Task: Look for space in Narāyangarh, India from 5th July, 2023 to 11th July, 2023 for 2 adults in price range Rs.8000 to Rs.16000. Place can be entire place with 2 bedrooms having 2 beds and 1 bathroom. Property type can be house, flat, guest house. Amenities needed are: washing machine. Booking option can be shelf check-in. Required host language is English.
Action: Mouse moved to (414, 69)
Screenshot: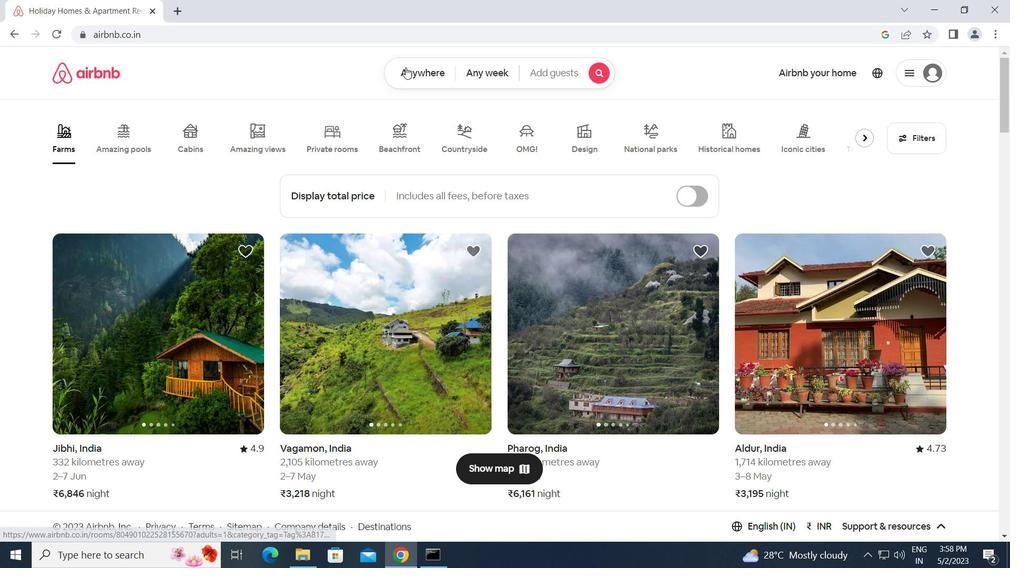 
Action: Mouse pressed left at (414, 69)
Screenshot: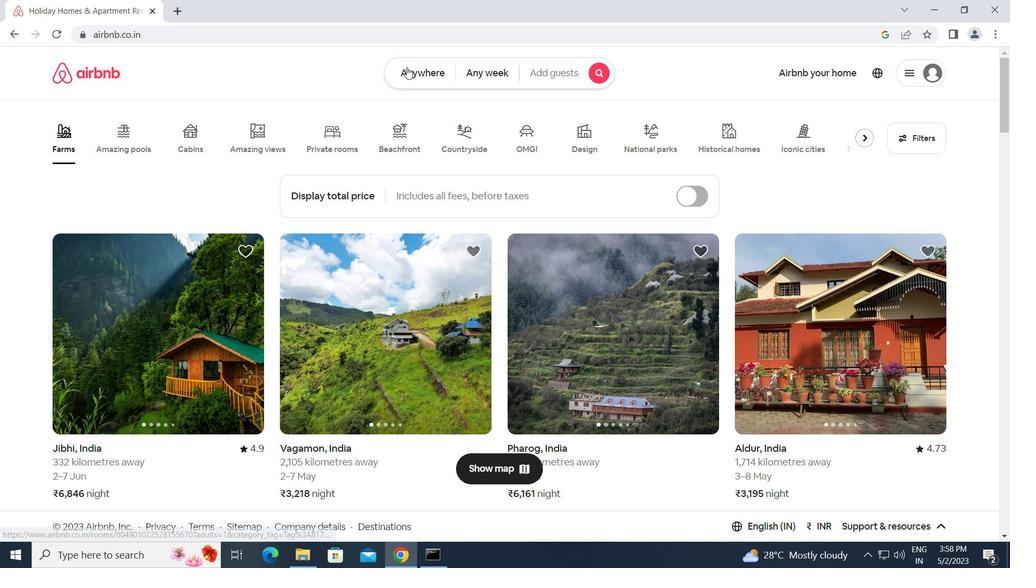 
Action: Mouse moved to (343, 113)
Screenshot: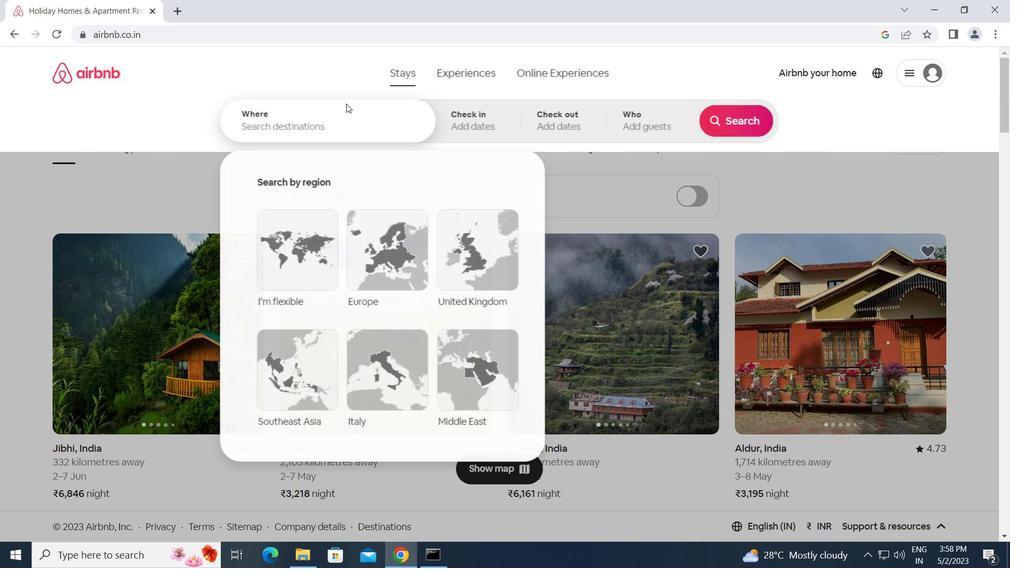 
Action: Mouse pressed left at (343, 113)
Screenshot: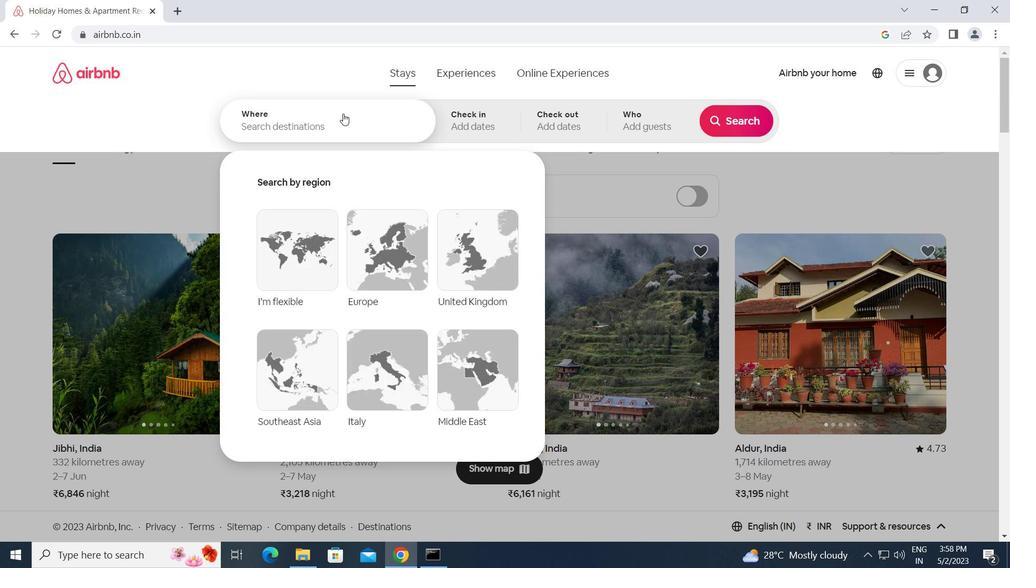 
Action: Key pressed n<Key.caps_lock>arayangarh,<Key.space><Key.caps_lock>i<Key.caps_lock>ndia<Key.enter>
Screenshot: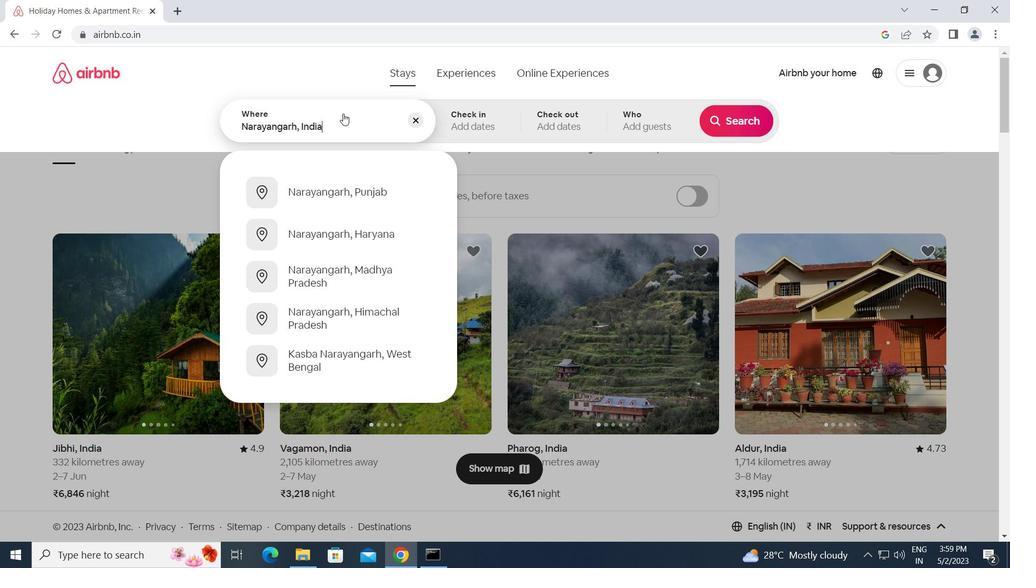 
Action: Mouse moved to (733, 219)
Screenshot: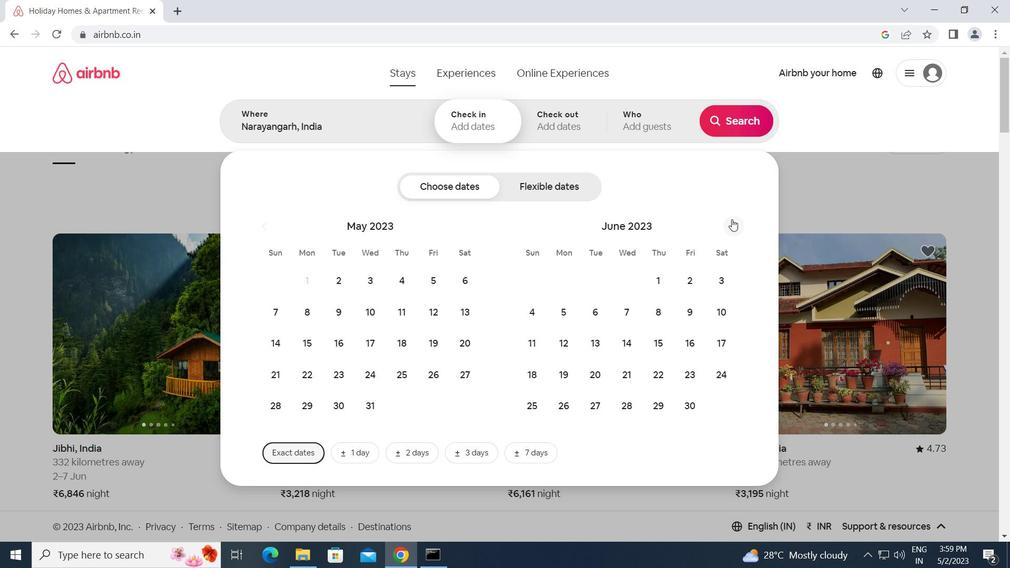 
Action: Mouse pressed left at (733, 219)
Screenshot: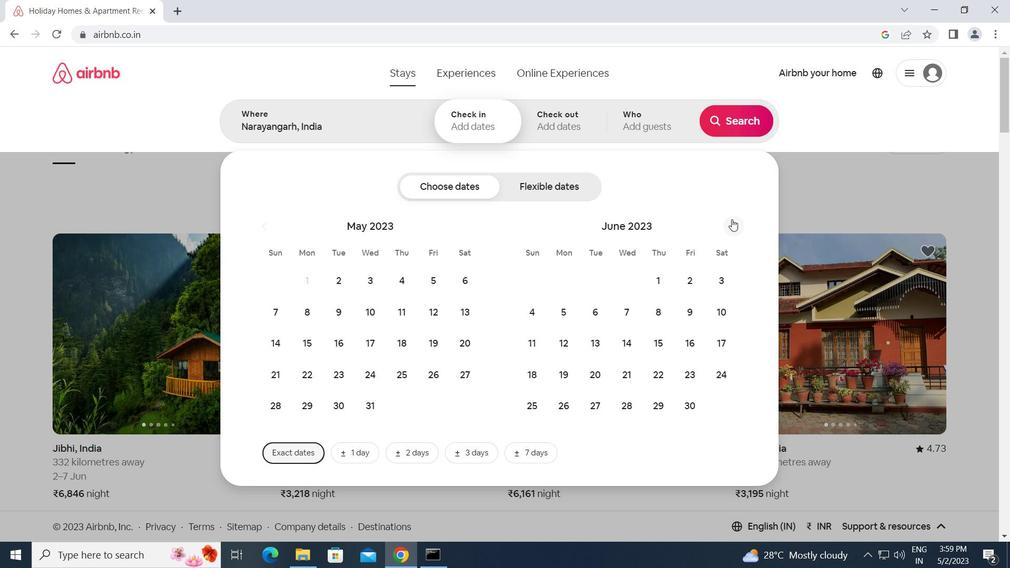 
Action: Mouse moved to (618, 309)
Screenshot: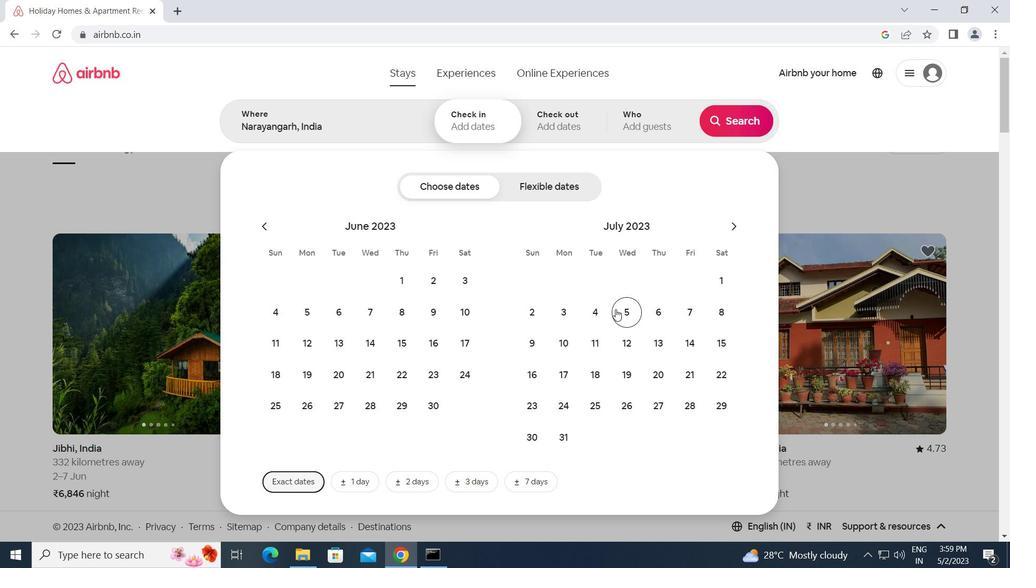 
Action: Mouse pressed left at (618, 309)
Screenshot: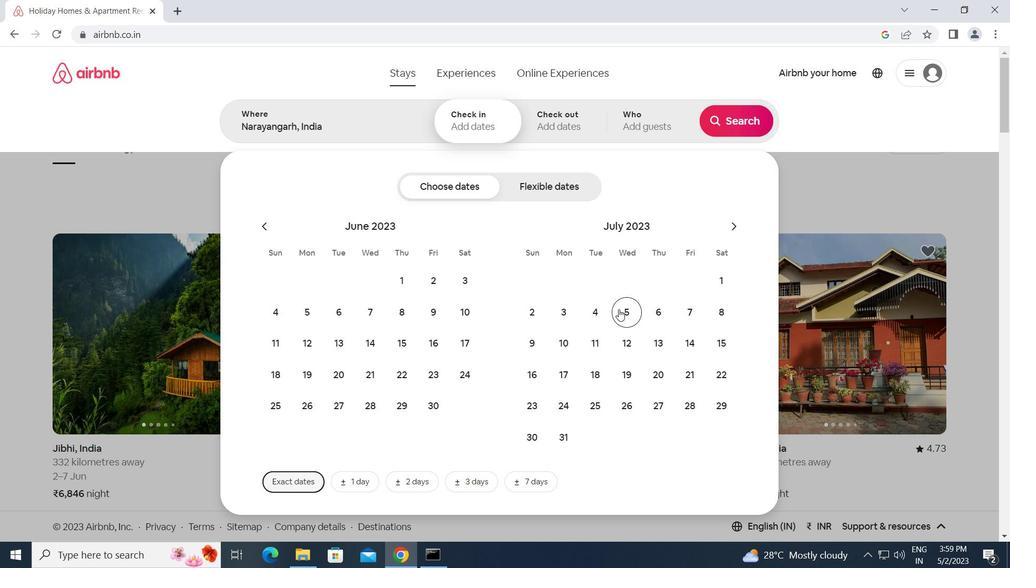 
Action: Mouse moved to (597, 348)
Screenshot: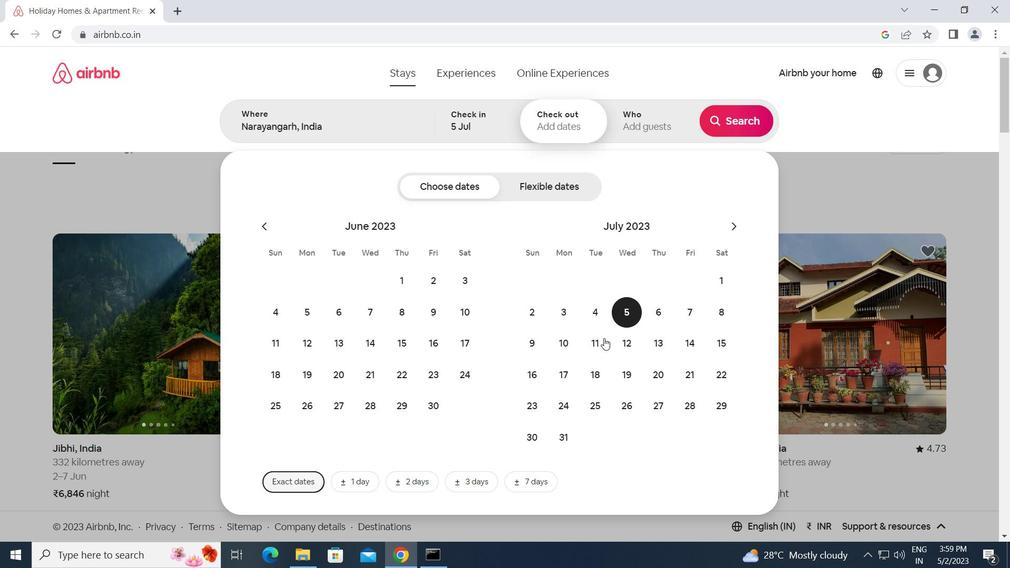 
Action: Mouse pressed left at (597, 348)
Screenshot: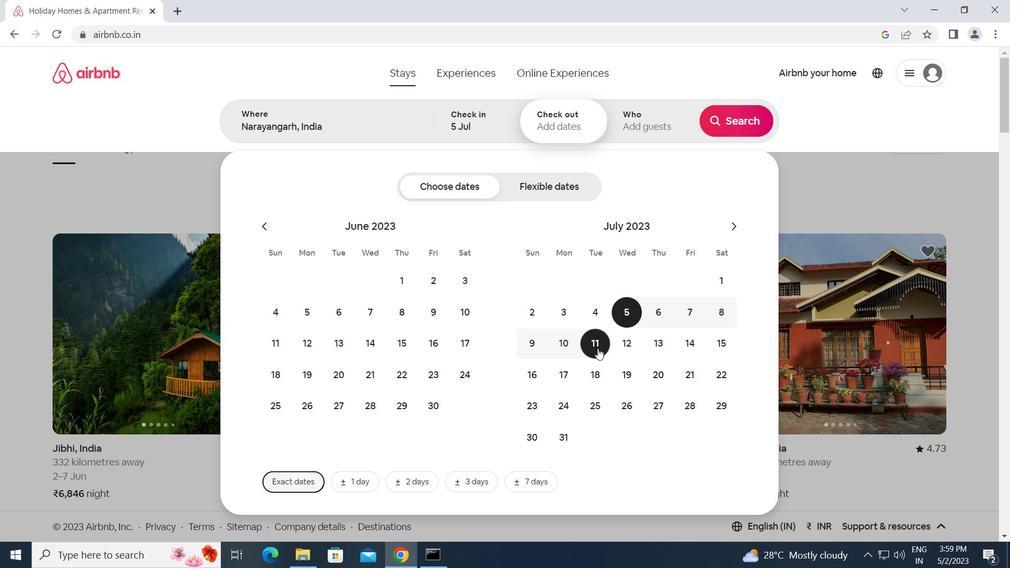 
Action: Mouse moved to (650, 126)
Screenshot: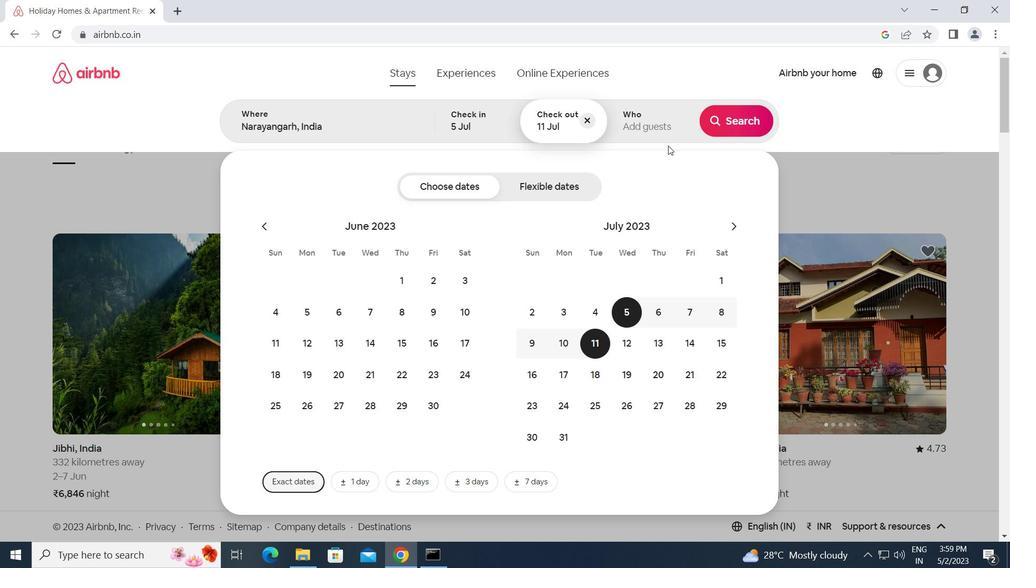 
Action: Mouse pressed left at (650, 126)
Screenshot: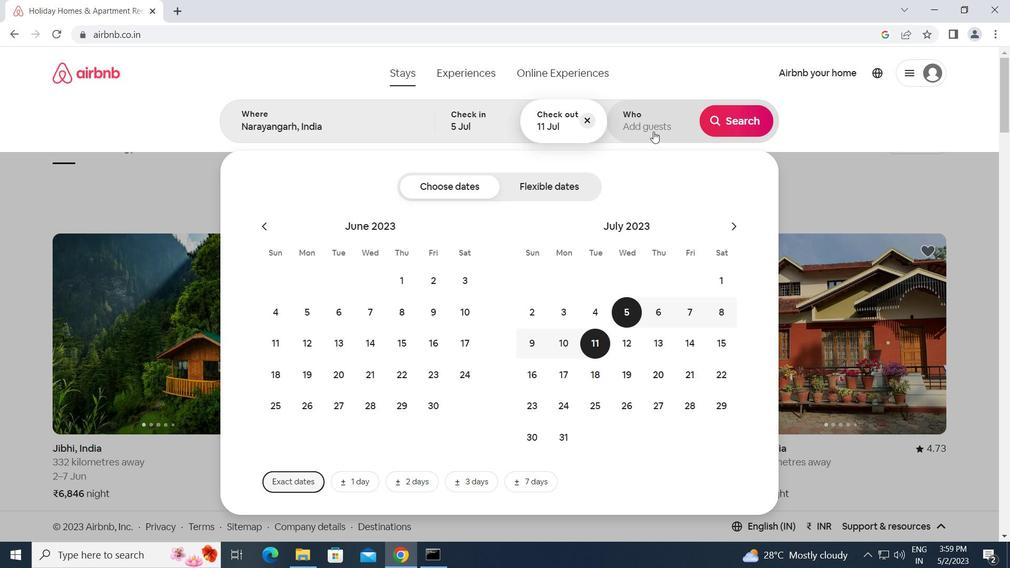 
Action: Mouse moved to (743, 193)
Screenshot: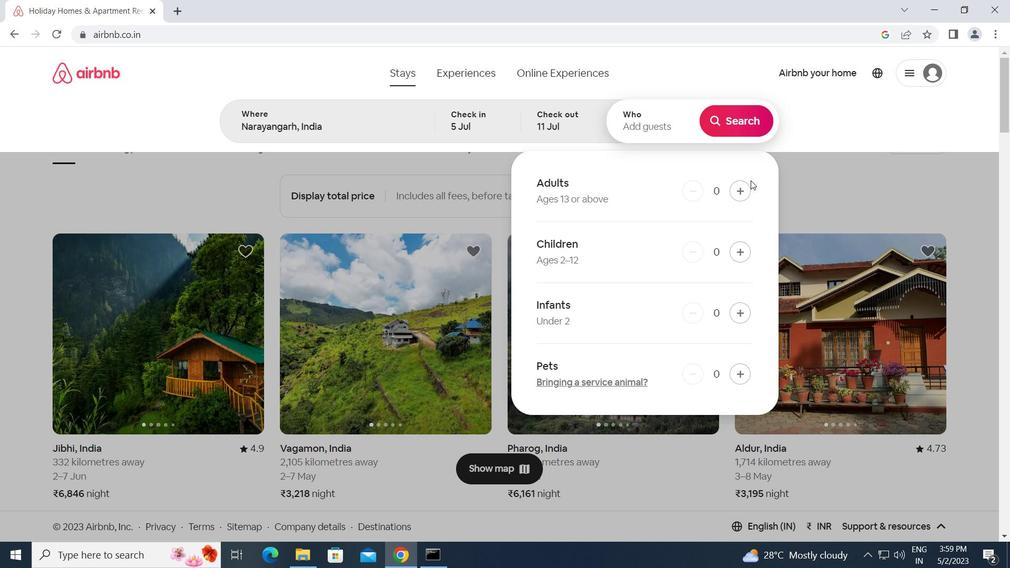 
Action: Mouse pressed left at (743, 193)
Screenshot: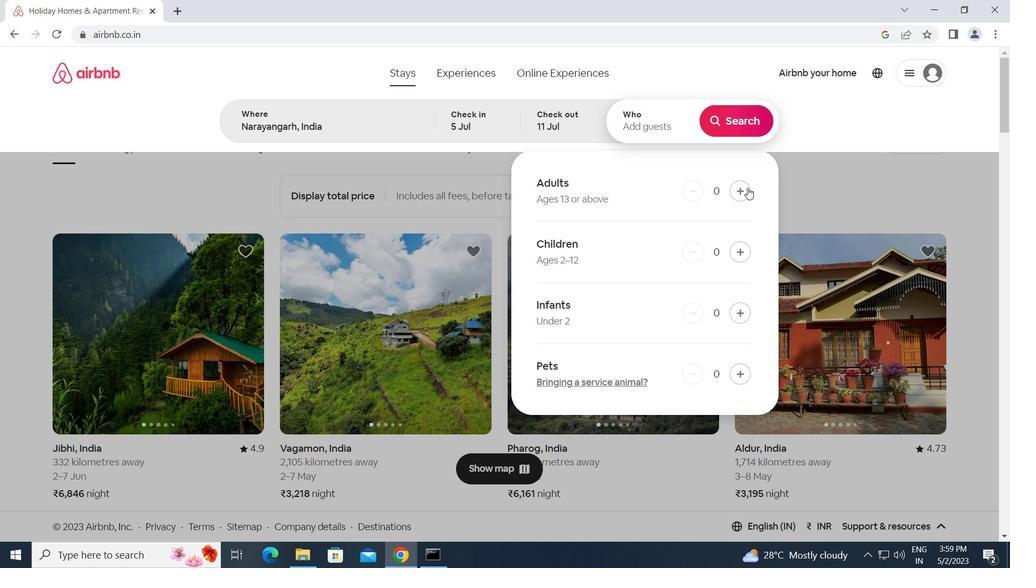 
Action: Mouse pressed left at (743, 193)
Screenshot: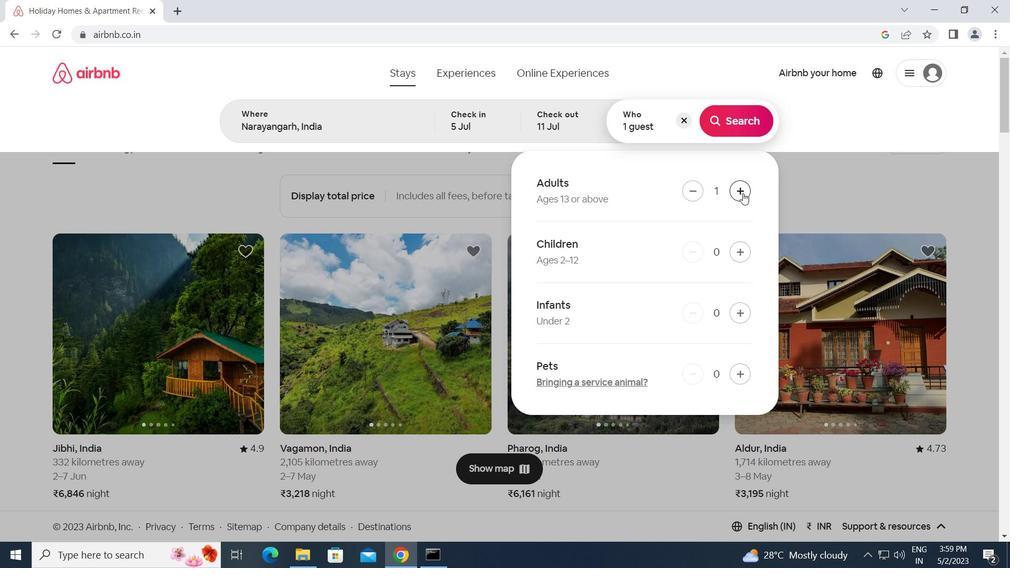 
Action: Mouse moved to (739, 103)
Screenshot: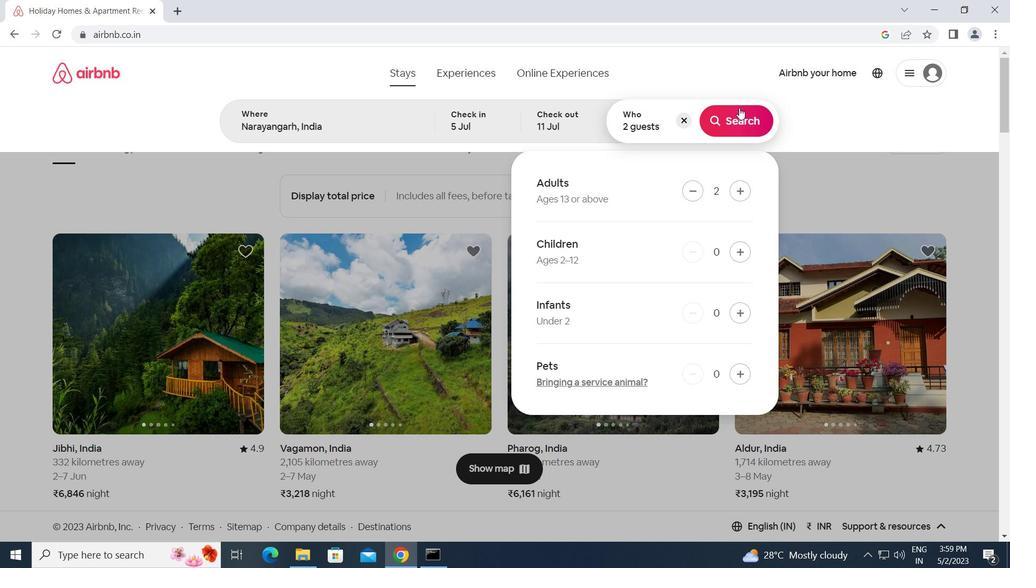 
Action: Mouse pressed left at (739, 103)
Screenshot: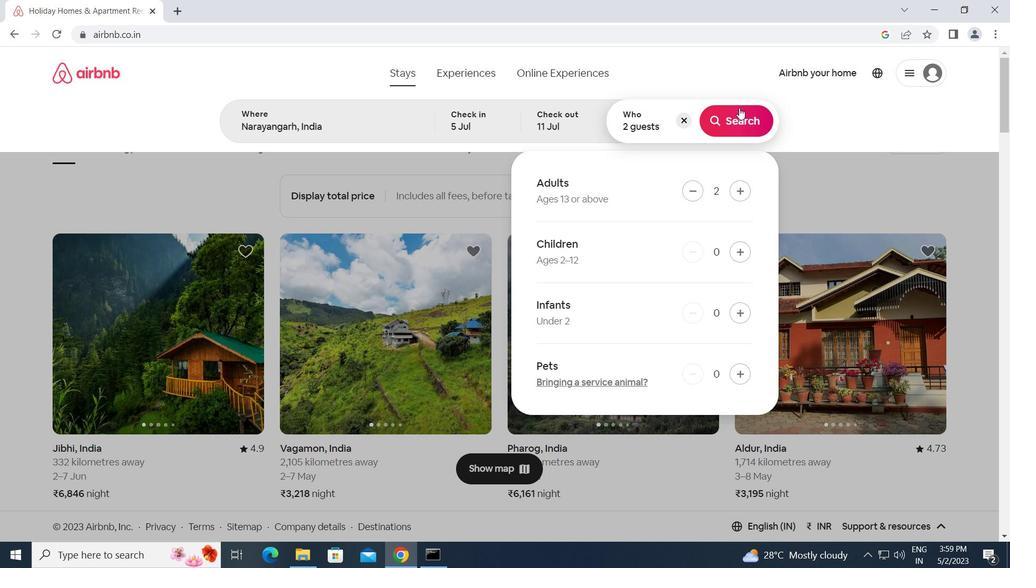 
Action: Mouse moved to (754, 124)
Screenshot: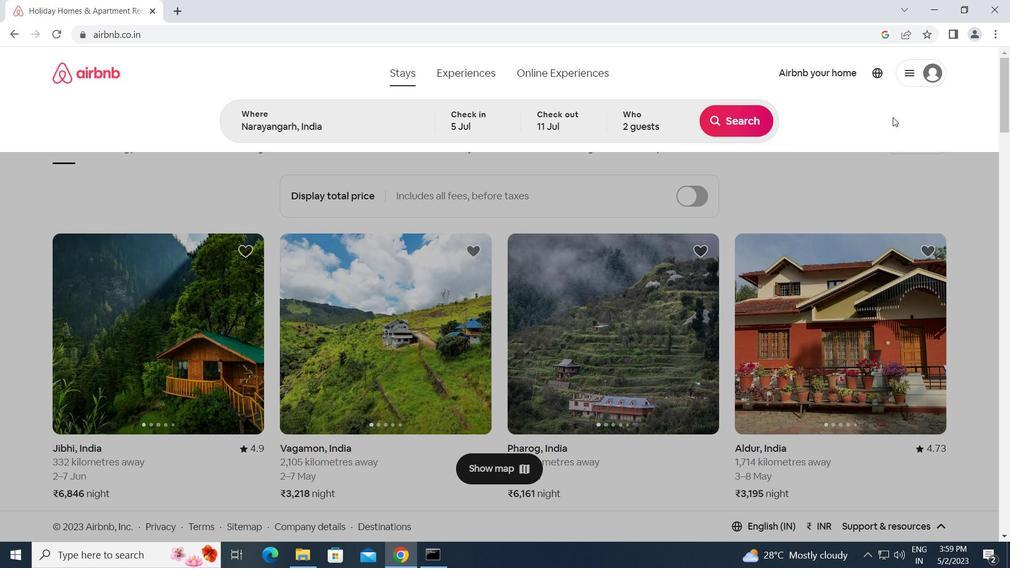 
Action: Mouse pressed left at (754, 124)
Screenshot: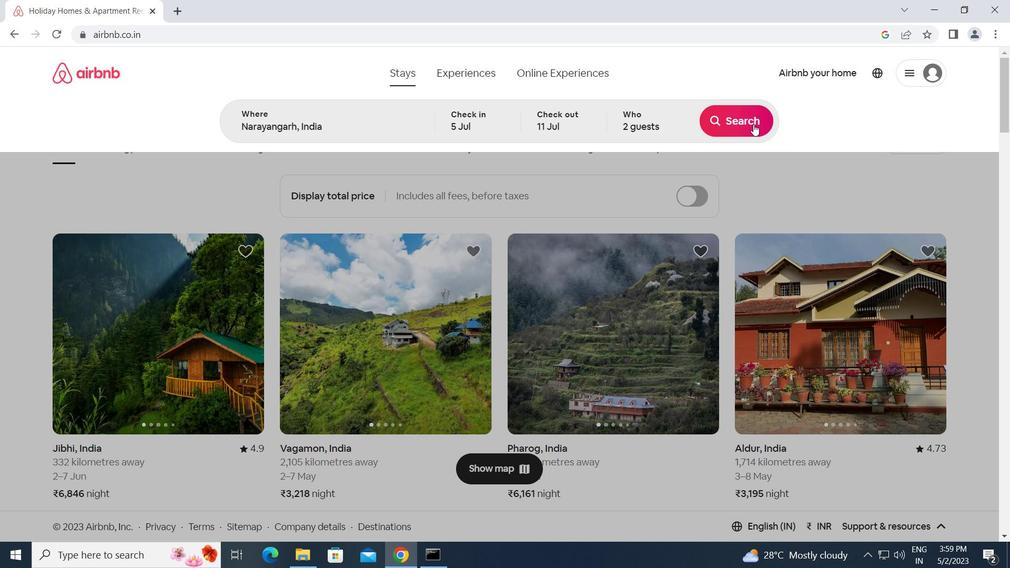 
Action: Mouse moved to (946, 126)
Screenshot: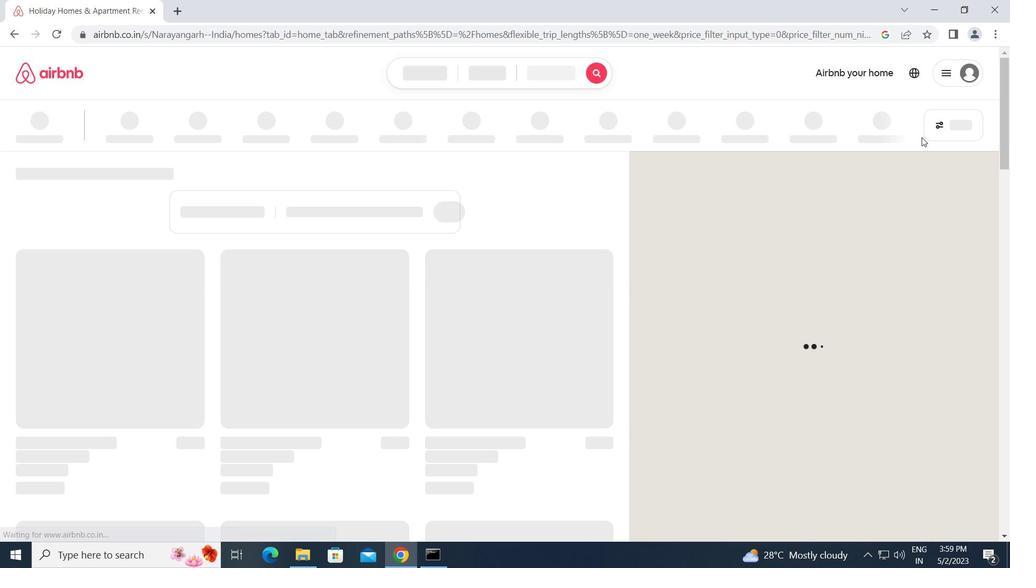 
Action: Mouse pressed left at (946, 126)
Screenshot: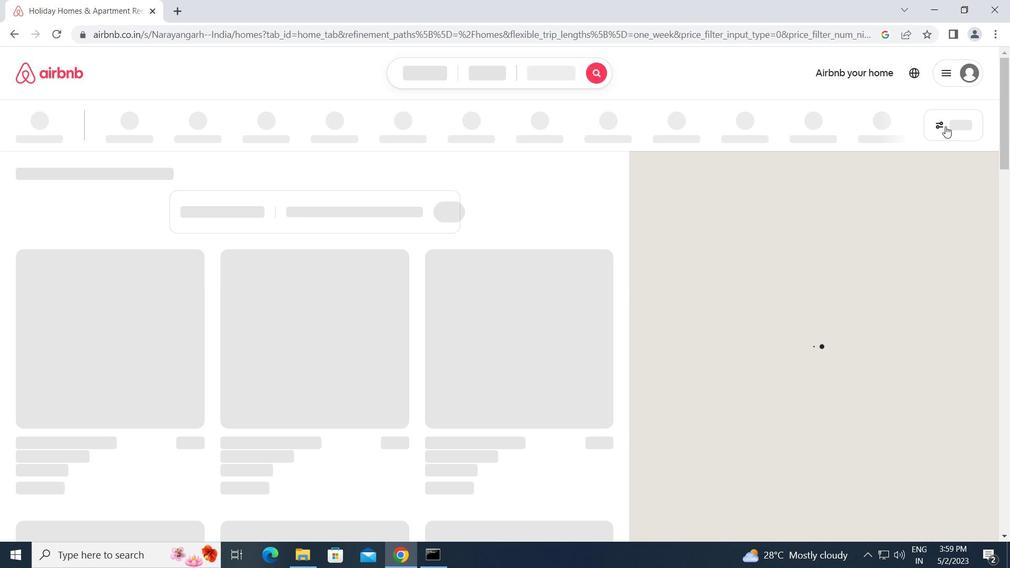 
Action: Mouse moved to (951, 108)
Screenshot: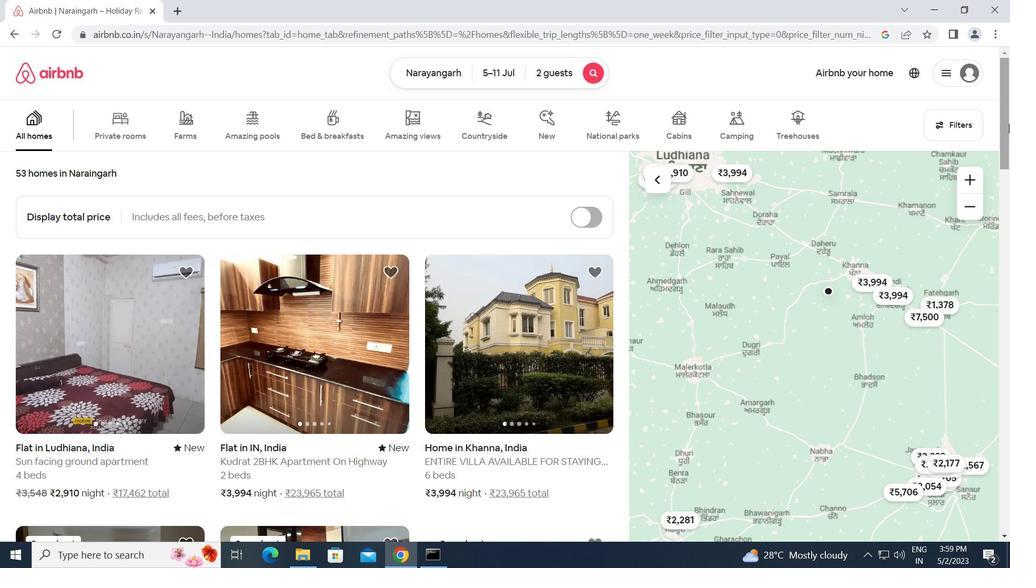 
Action: Mouse pressed left at (951, 108)
Screenshot: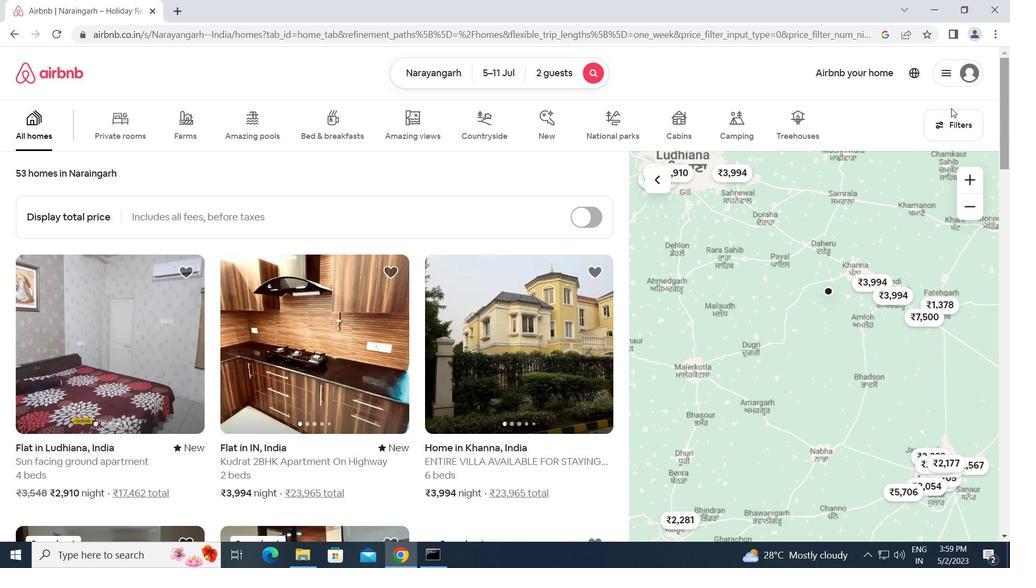 
Action: Mouse moved to (951, 118)
Screenshot: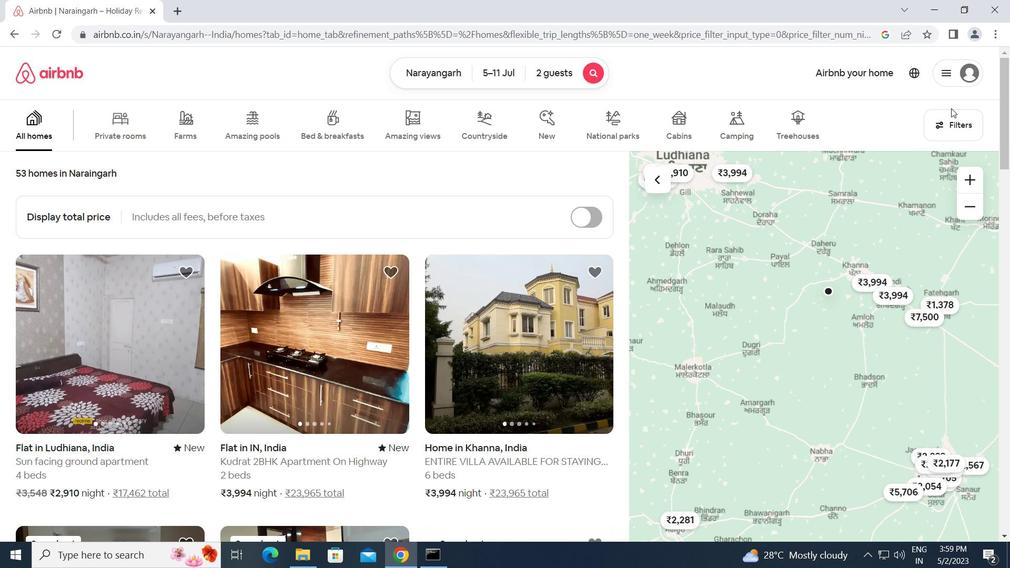 
Action: Mouse pressed left at (951, 118)
Screenshot: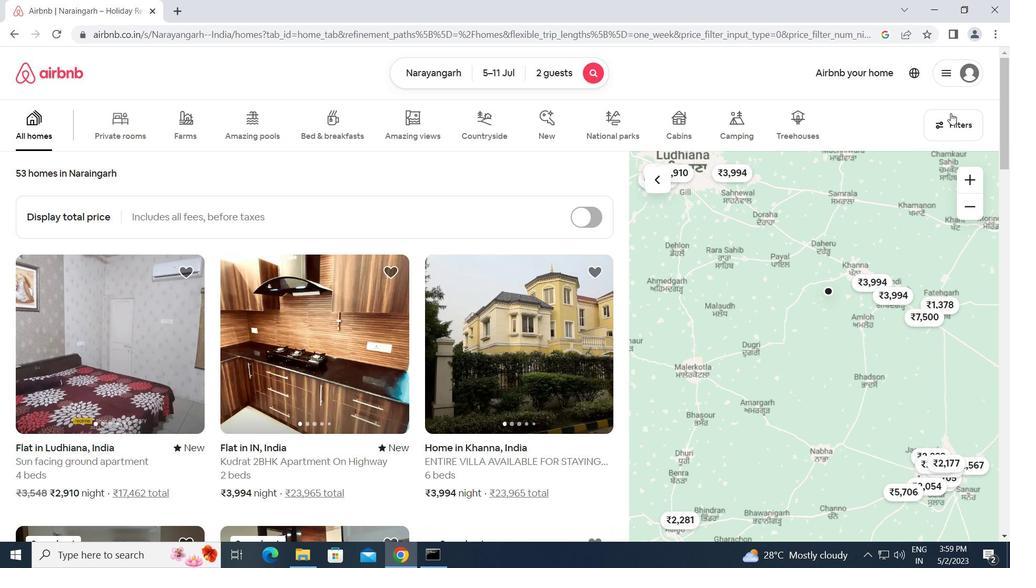 
Action: Mouse moved to (343, 286)
Screenshot: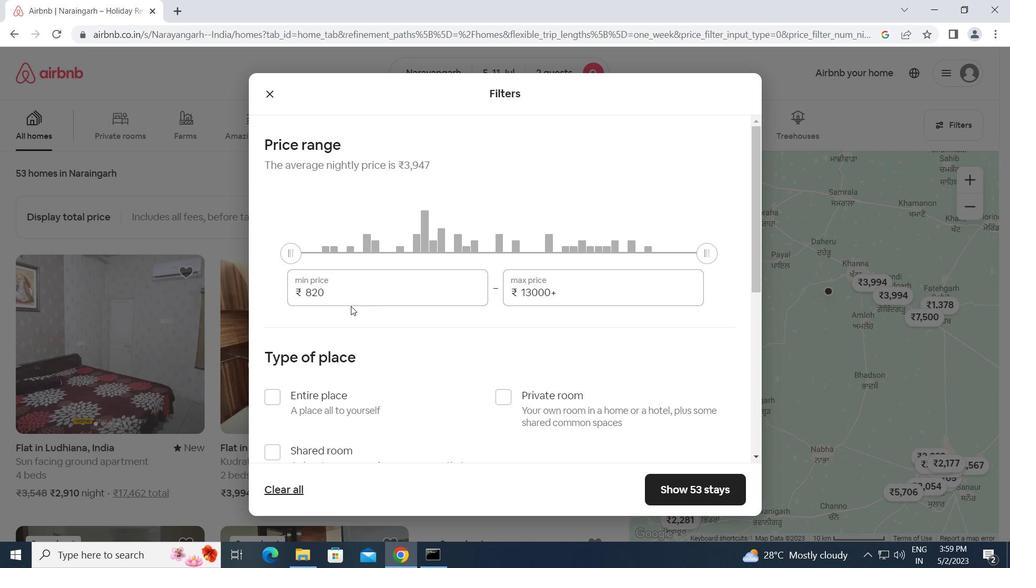 
Action: Mouse pressed left at (343, 286)
Screenshot: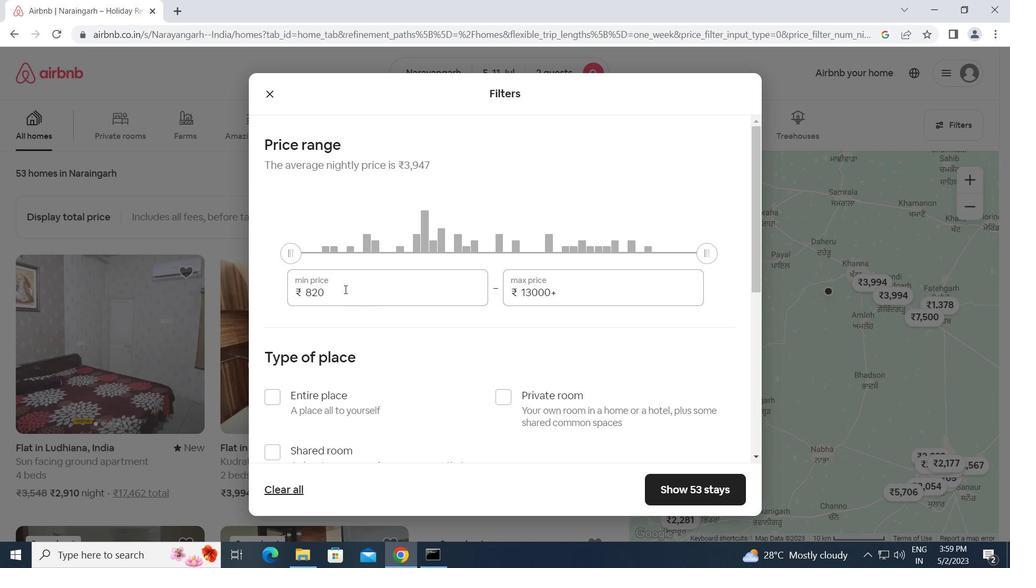 
Action: Mouse moved to (276, 292)
Screenshot: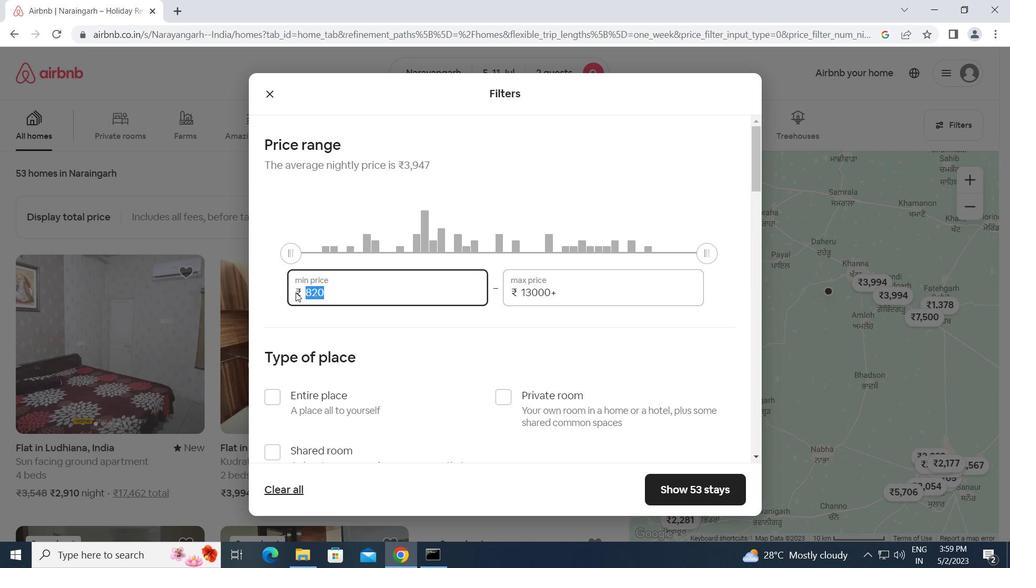 
Action: Key pressed 8000<Key.tab>16000
Screenshot: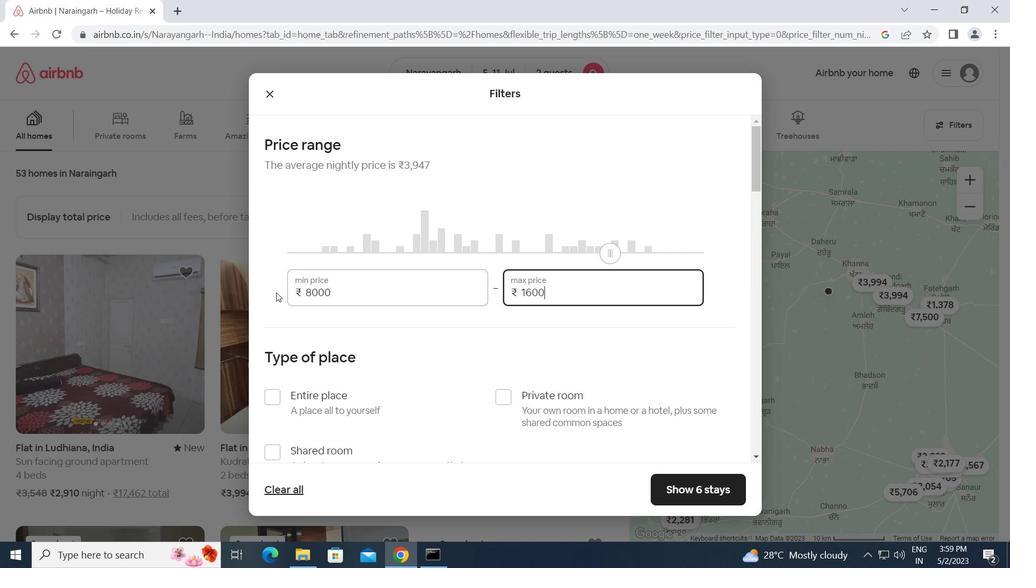 
Action: Mouse moved to (387, 333)
Screenshot: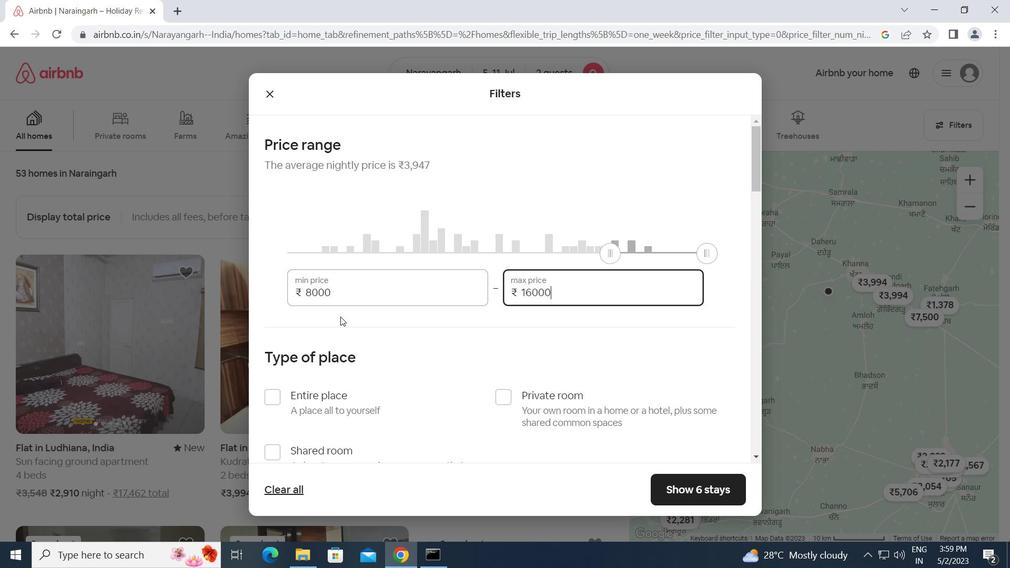 
Action: Mouse scrolled (387, 332) with delta (0, 0)
Screenshot: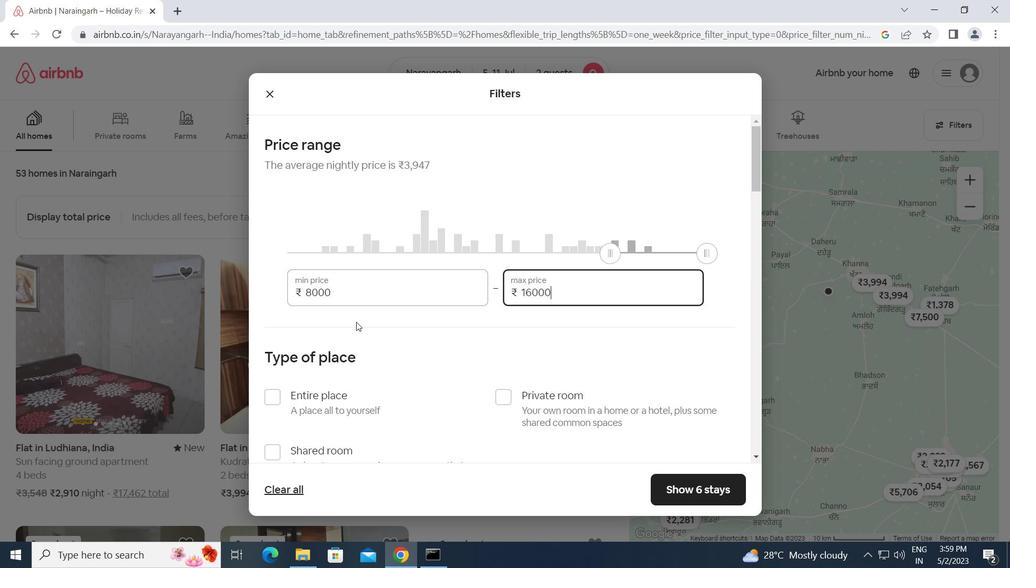 
Action: Mouse moved to (277, 326)
Screenshot: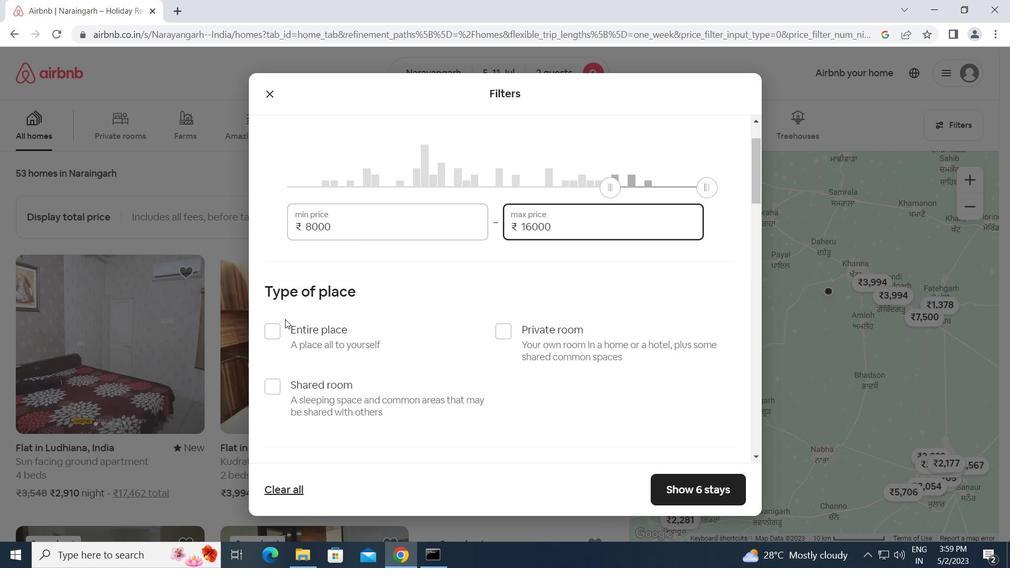 
Action: Mouse pressed left at (277, 326)
Screenshot: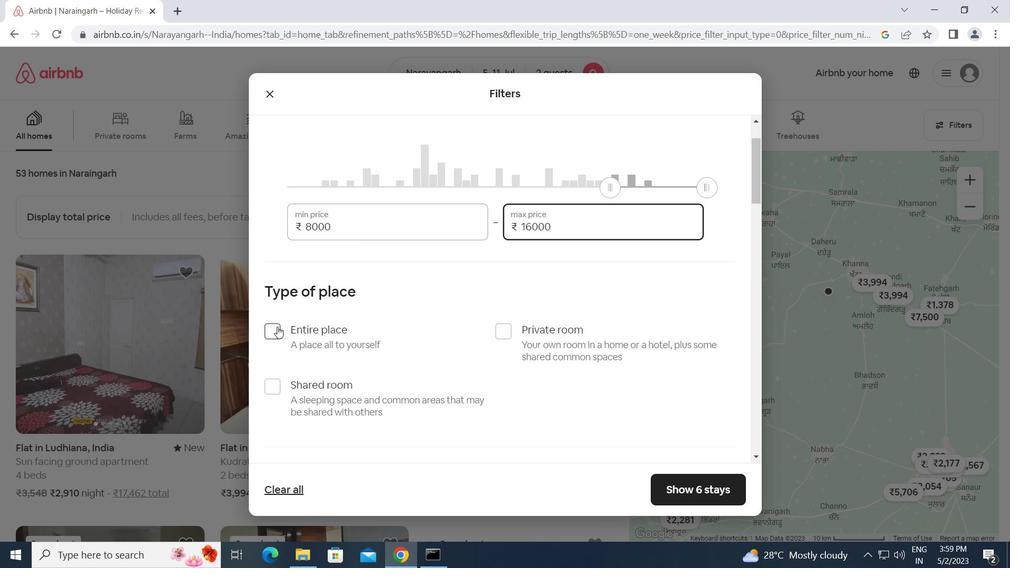 
Action: Mouse moved to (411, 344)
Screenshot: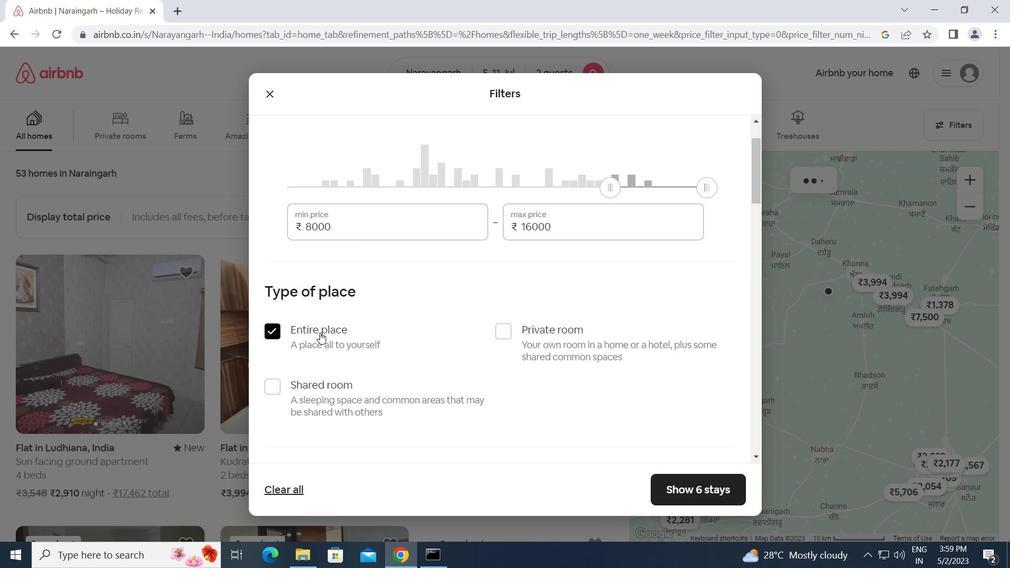 
Action: Mouse scrolled (411, 344) with delta (0, 0)
Screenshot: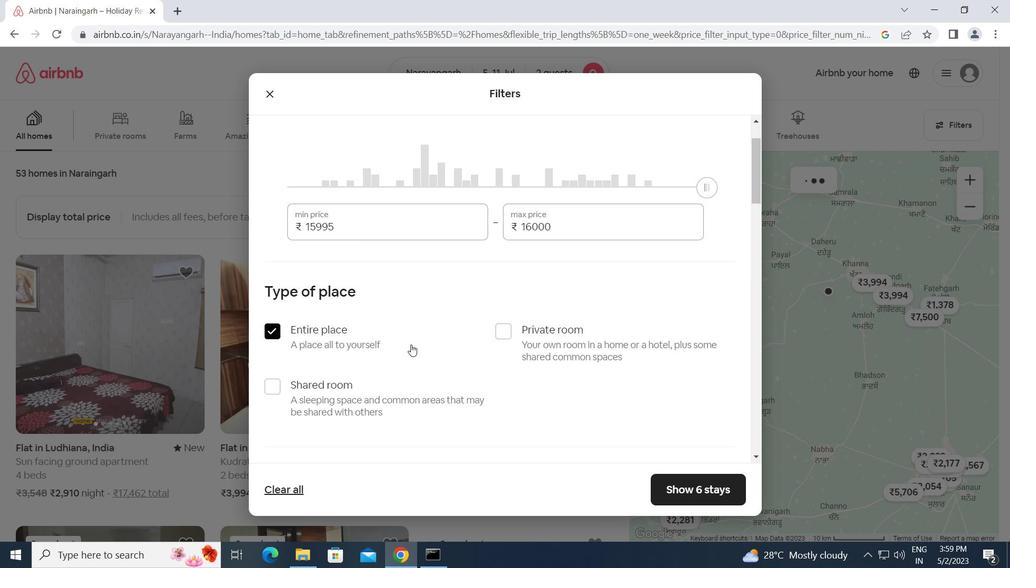 
Action: Mouse scrolled (411, 344) with delta (0, 0)
Screenshot: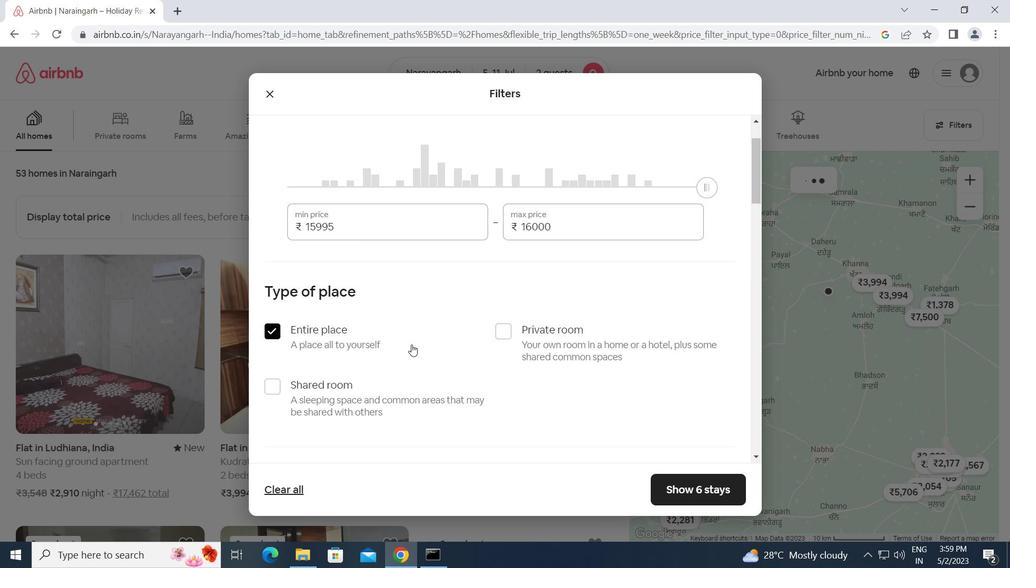 
Action: Mouse scrolled (411, 344) with delta (0, 0)
Screenshot: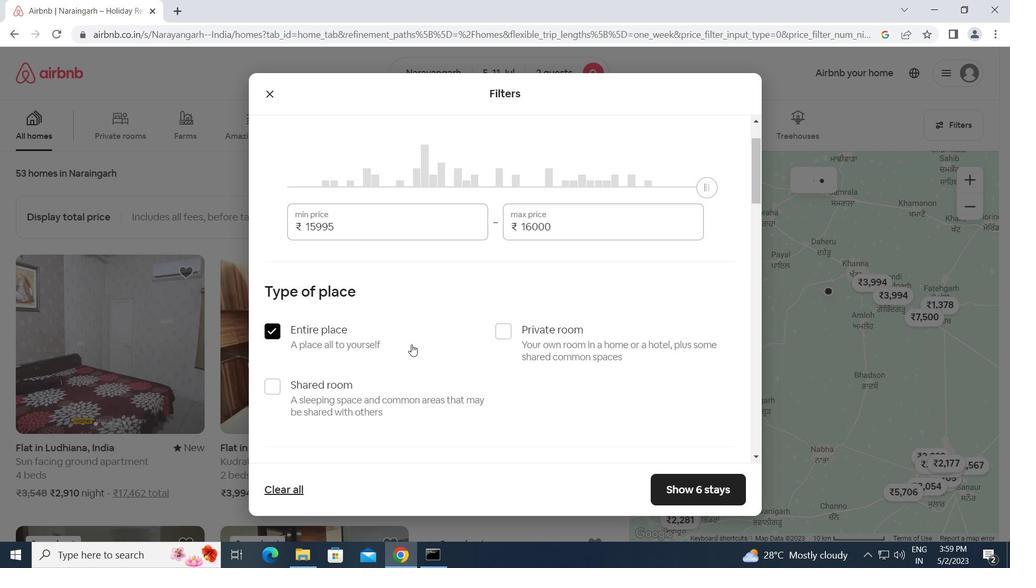 
Action: Mouse scrolled (411, 344) with delta (0, 0)
Screenshot: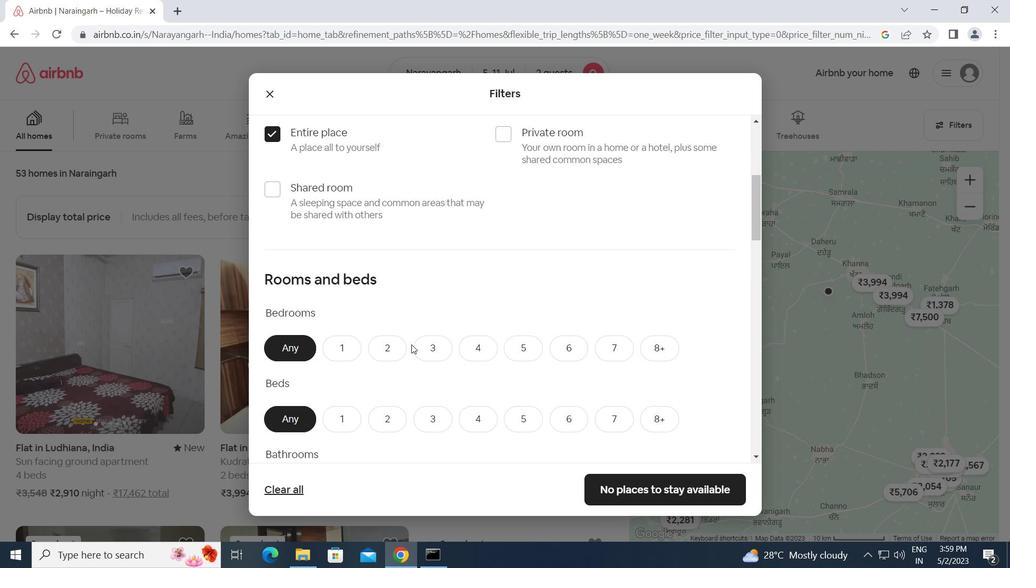 
Action: Mouse scrolled (411, 344) with delta (0, 0)
Screenshot: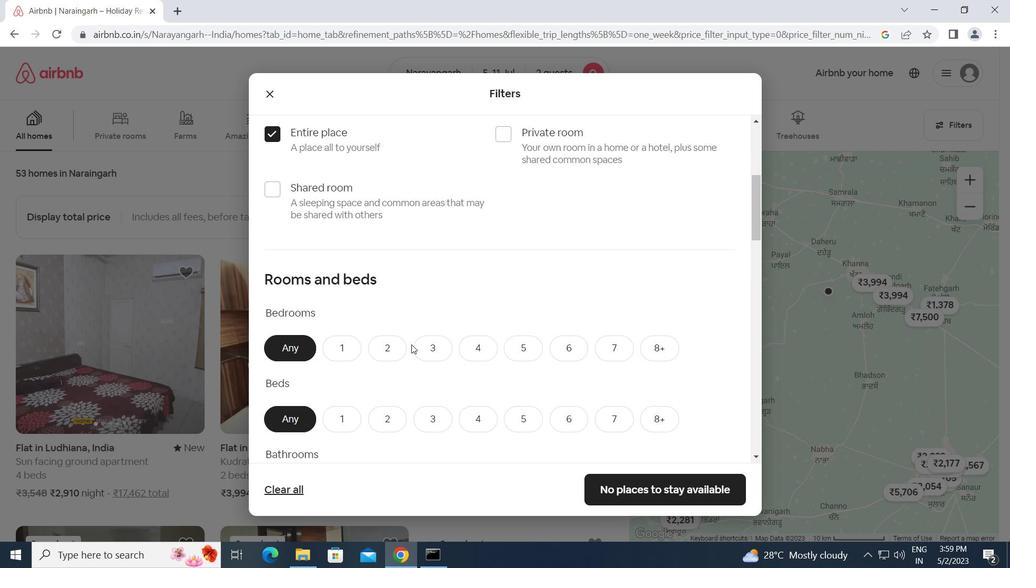 
Action: Mouse moved to (388, 223)
Screenshot: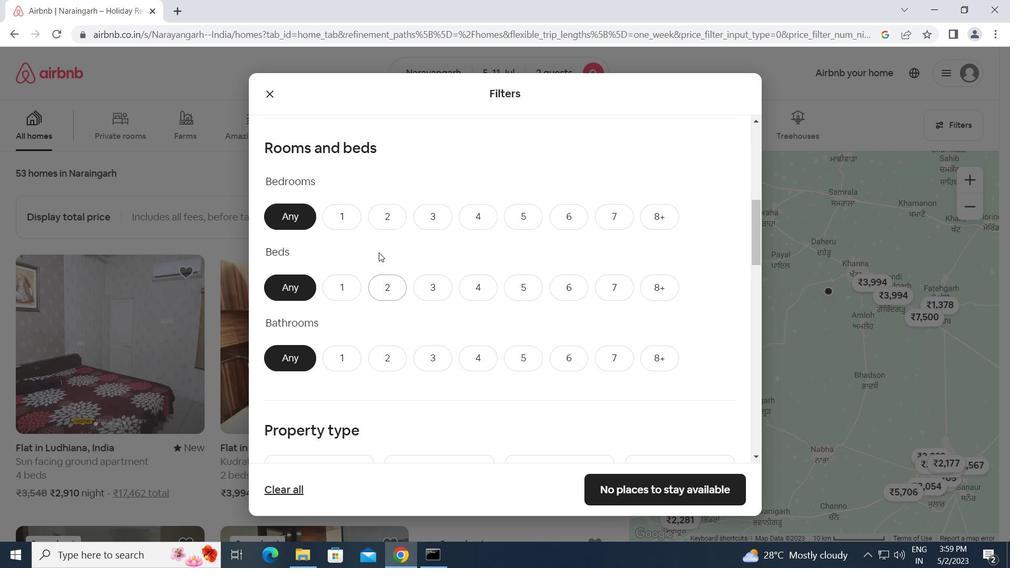 
Action: Mouse pressed left at (388, 223)
Screenshot: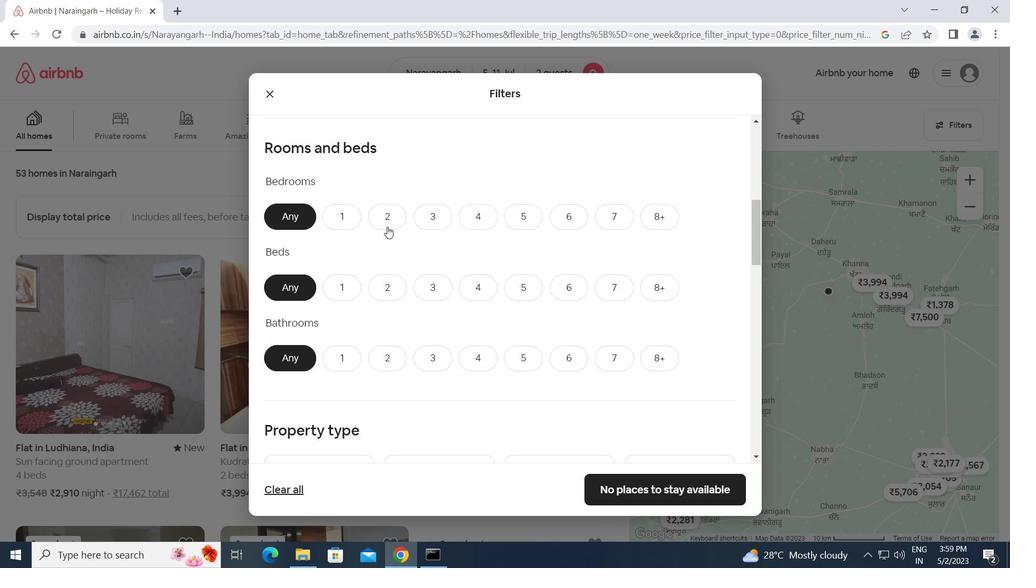 
Action: Mouse moved to (396, 283)
Screenshot: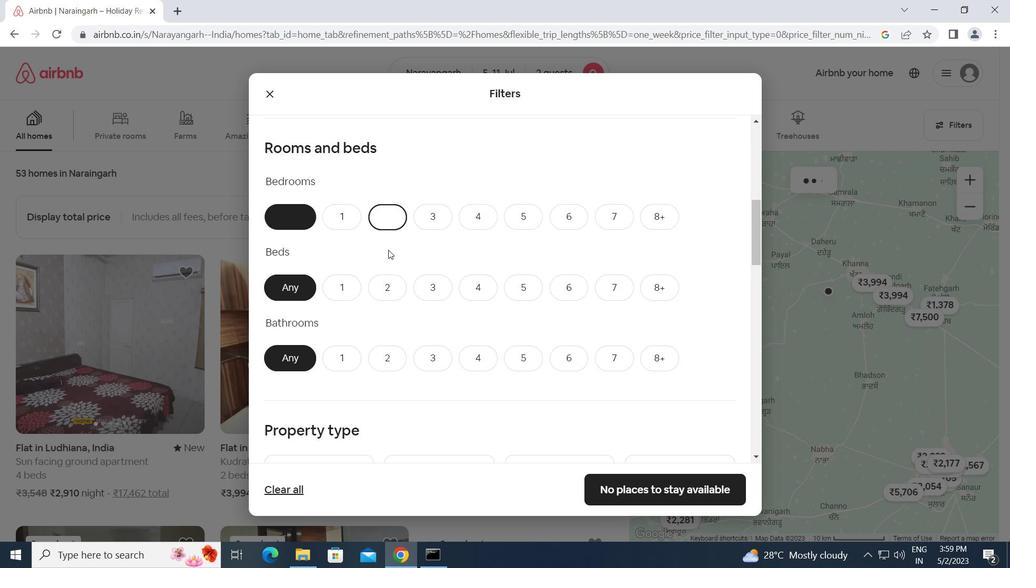 
Action: Mouse pressed left at (396, 283)
Screenshot: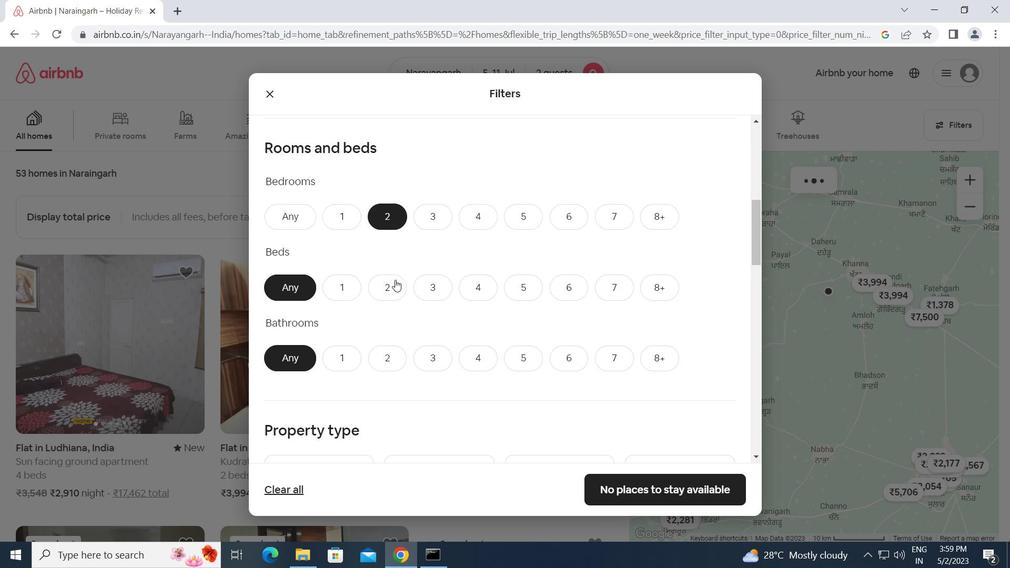 
Action: Mouse moved to (347, 352)
Screenshot: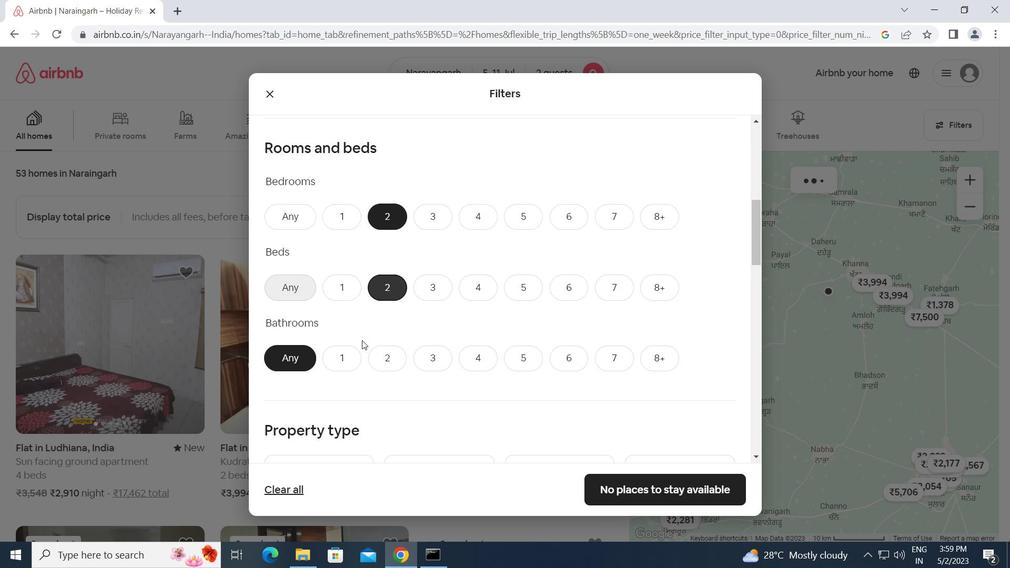 
Action: Mouse pressed left at (347, 352)
Screenshot: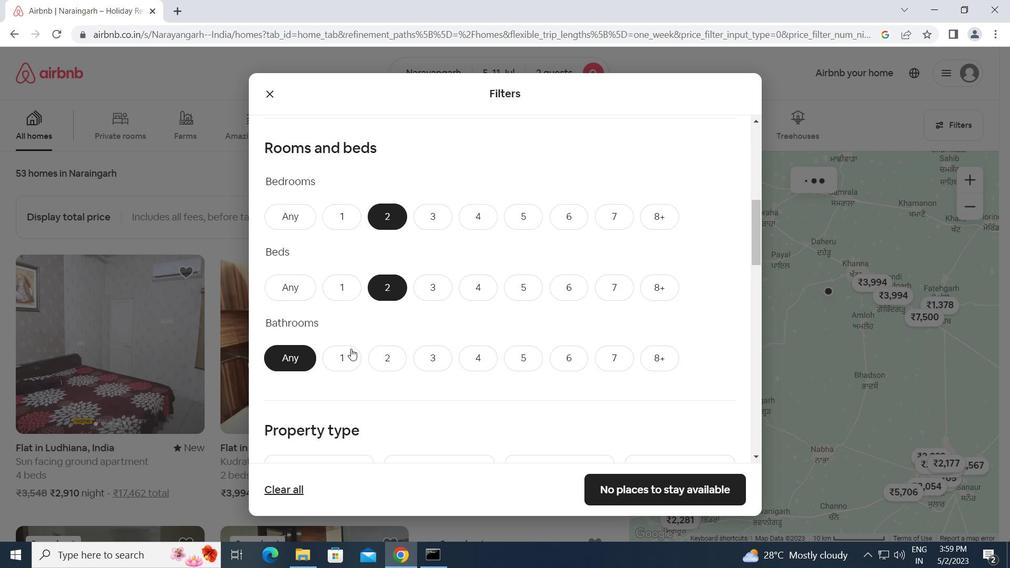 
Action: Mouse moved to (388, 348)
Screenshot: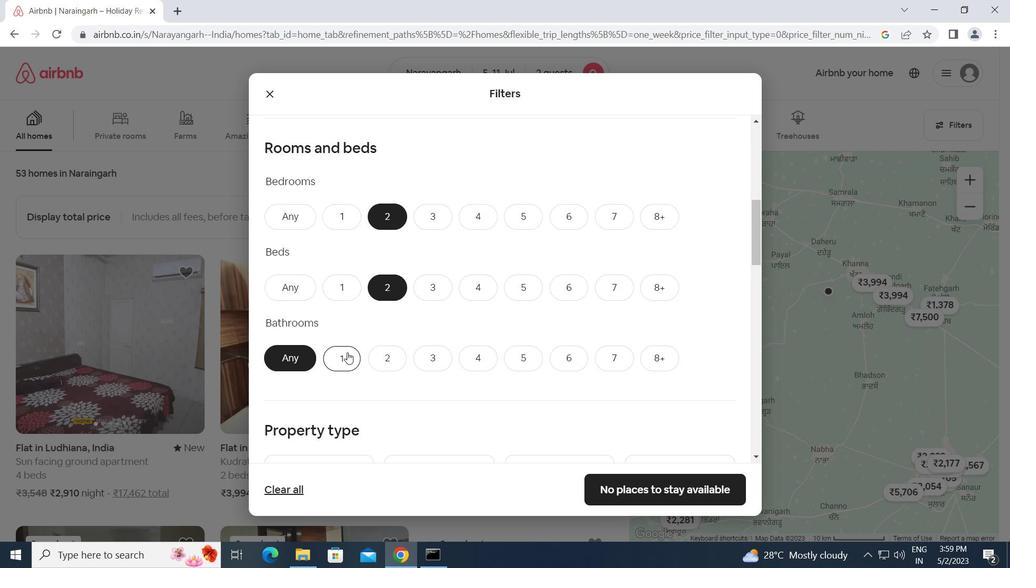 
Action: Mouse scrolled (388, 347) with delta (0, 0)
Screenshot: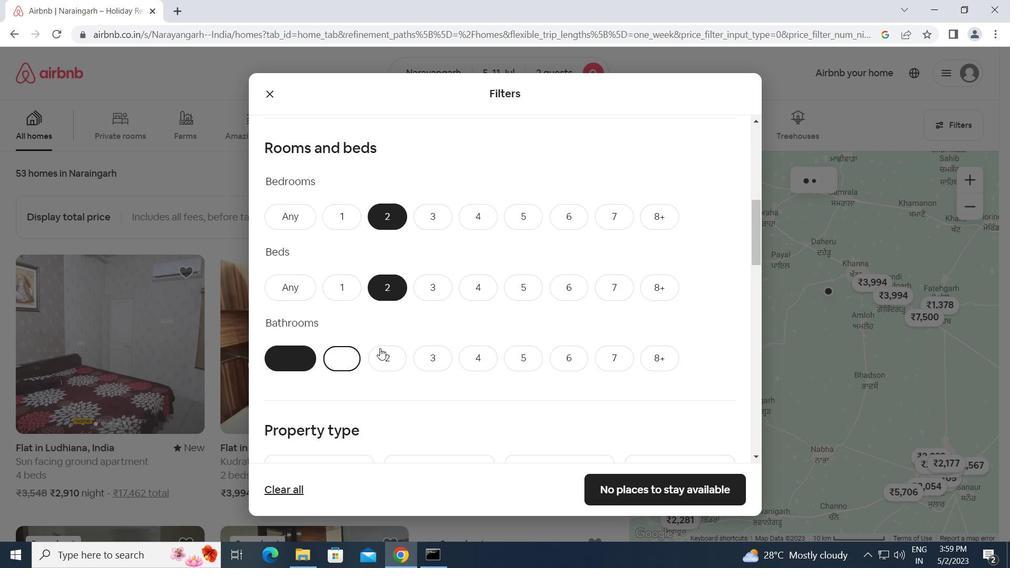 
Action: Mouse scrolled (388, 347) with delta (0, 0)
Screenshot: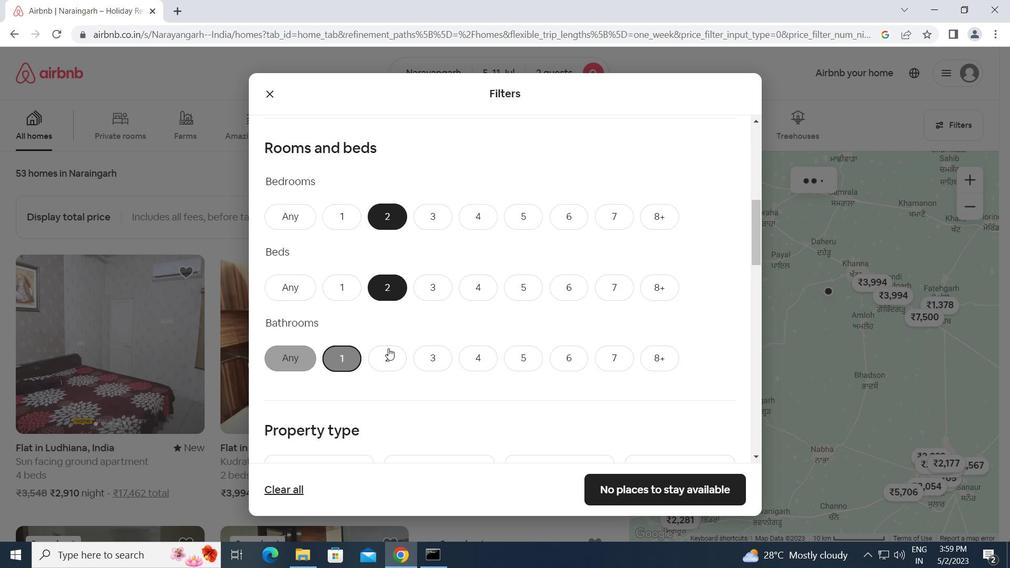 
Action: Mouse scrolled (388, 347) with delta (0, 0)
Screenshot: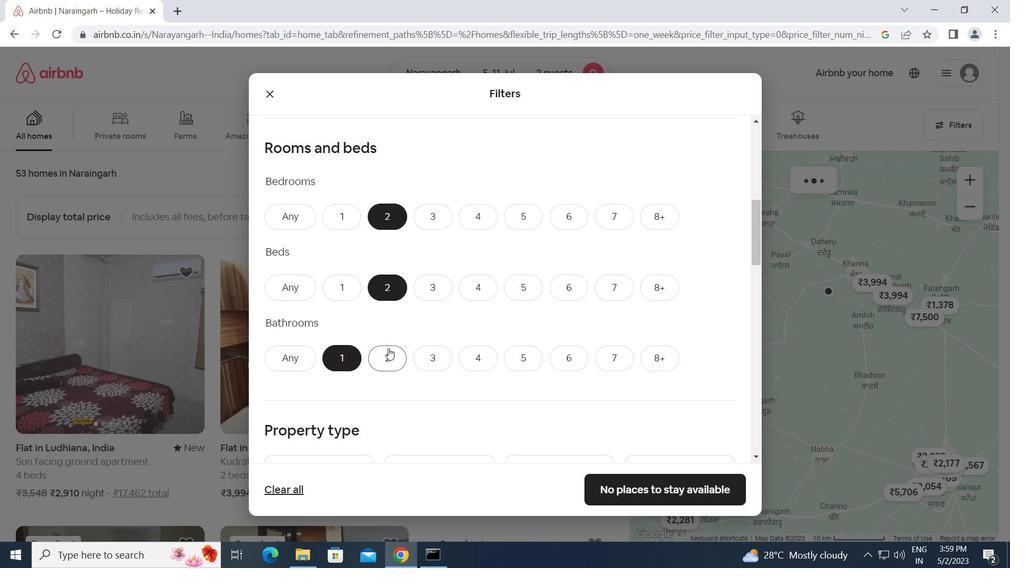 
Action: Mouse moved to (357, 316)
Screenshot: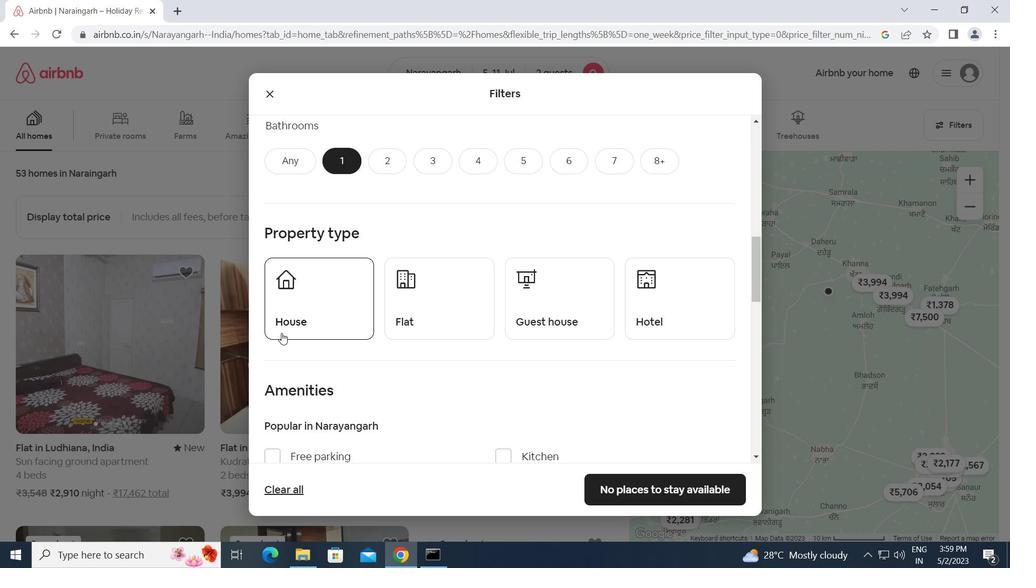 
Action: Mouse pressed left at (357, 316)
Screenshot: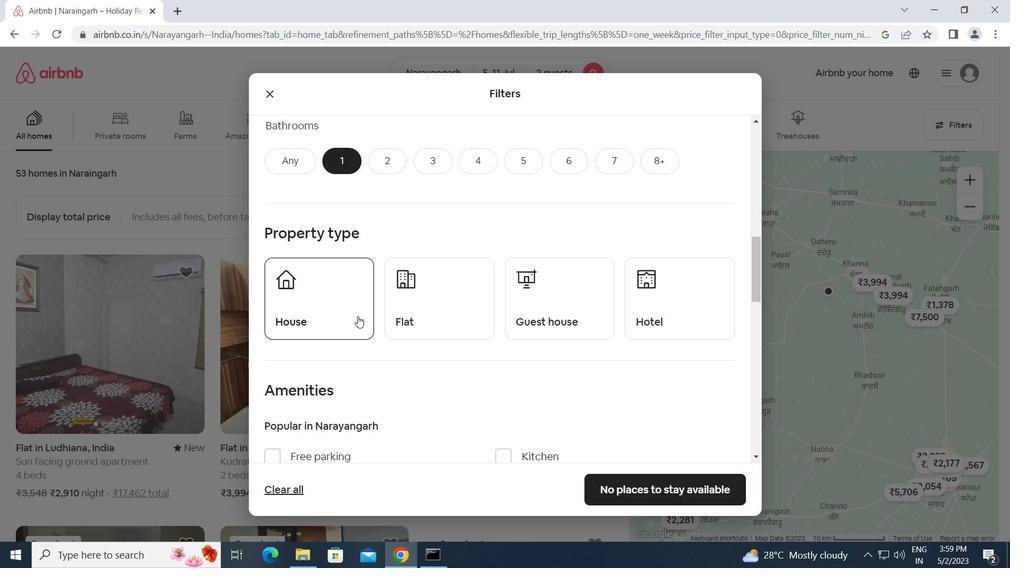 
Action: Mouse moved to (478, 309)
Screenshot: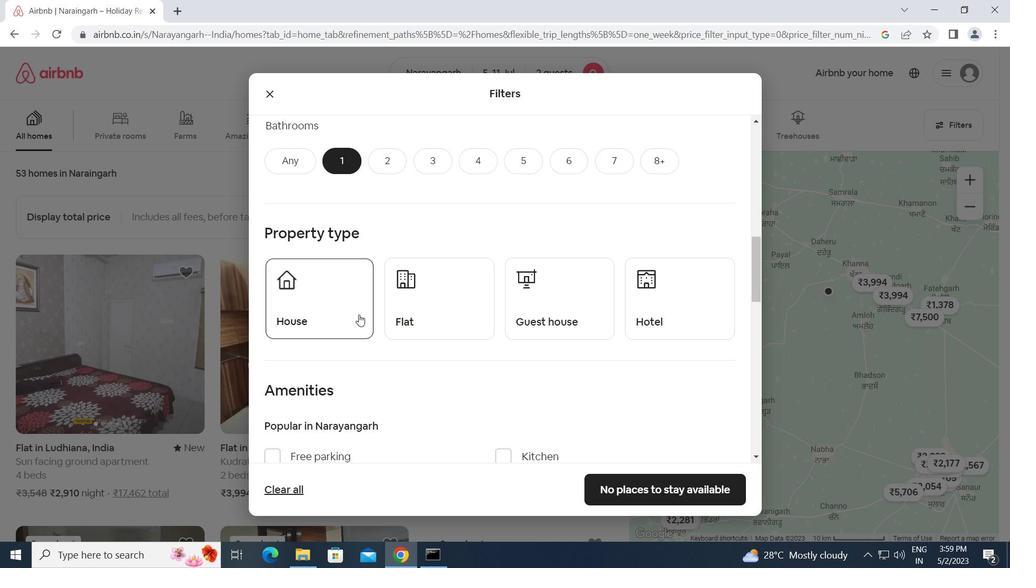 
Action: Mouse pressed left at (478, 309)
Screenshot: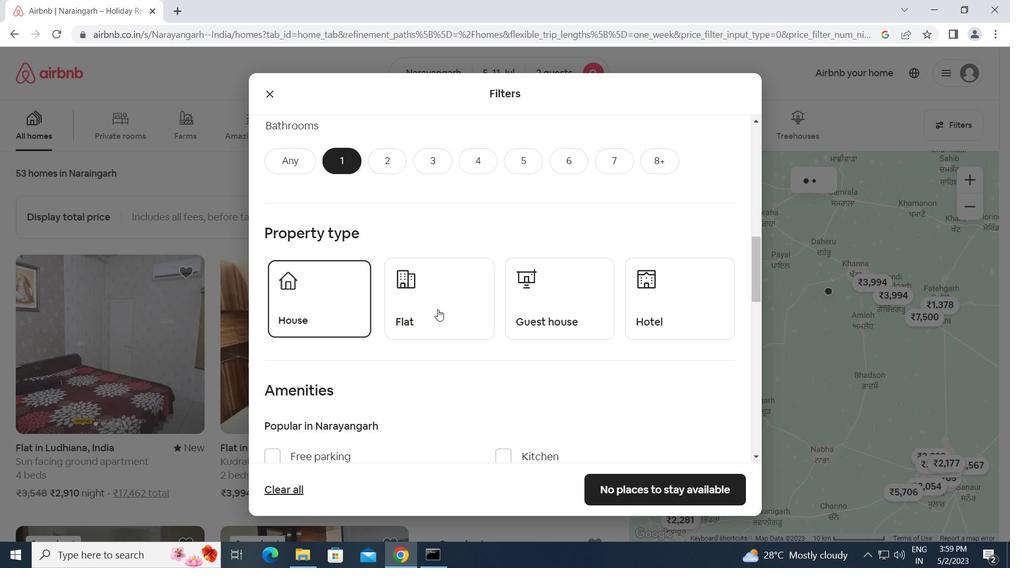 
Action: Mouse moved to (581, 307)
Screenshot: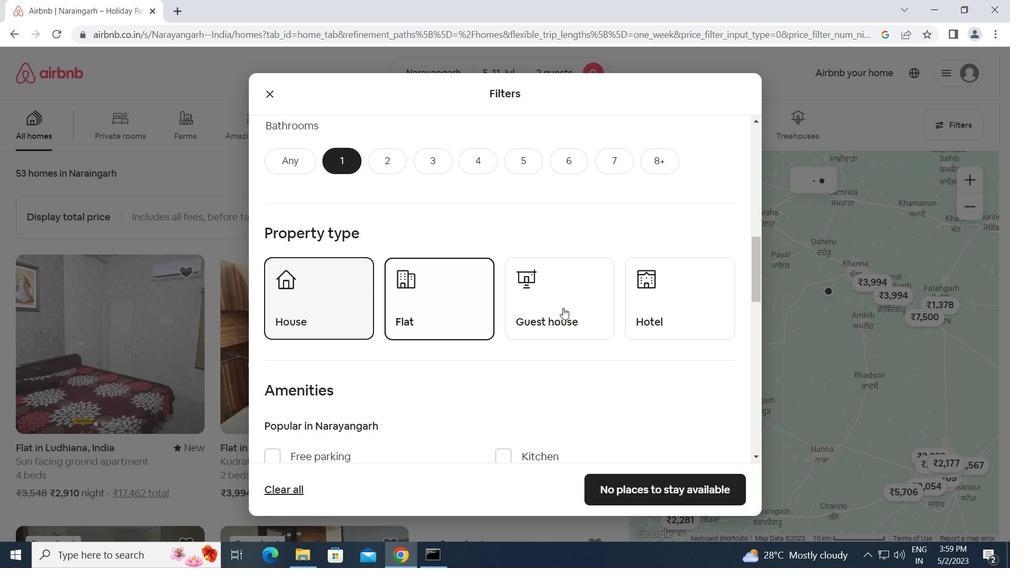 
Action: Mouse pressed left at (581, 307)
Screenshot: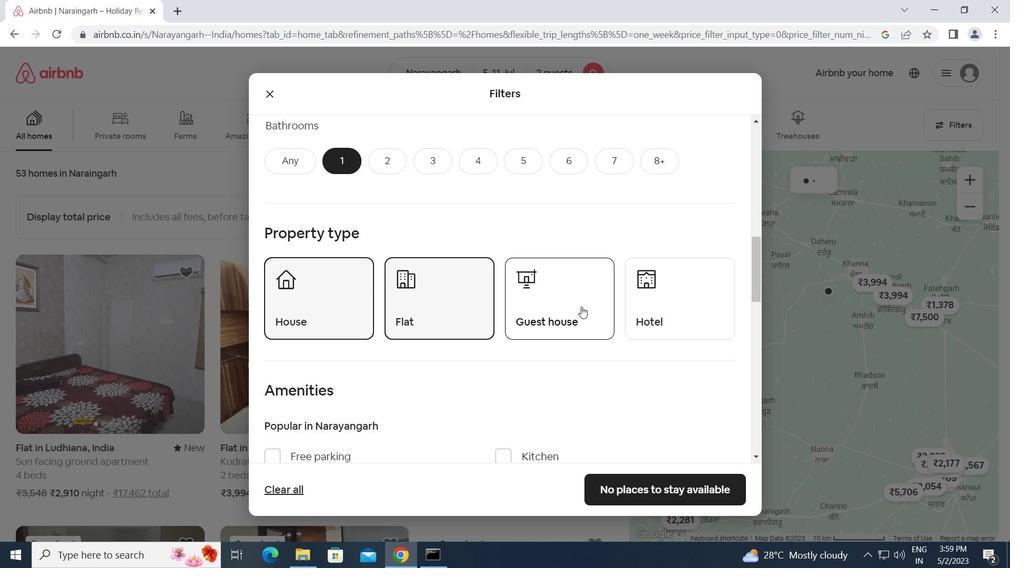 
Action: Mouse moved to (565, 337)
Screenshot: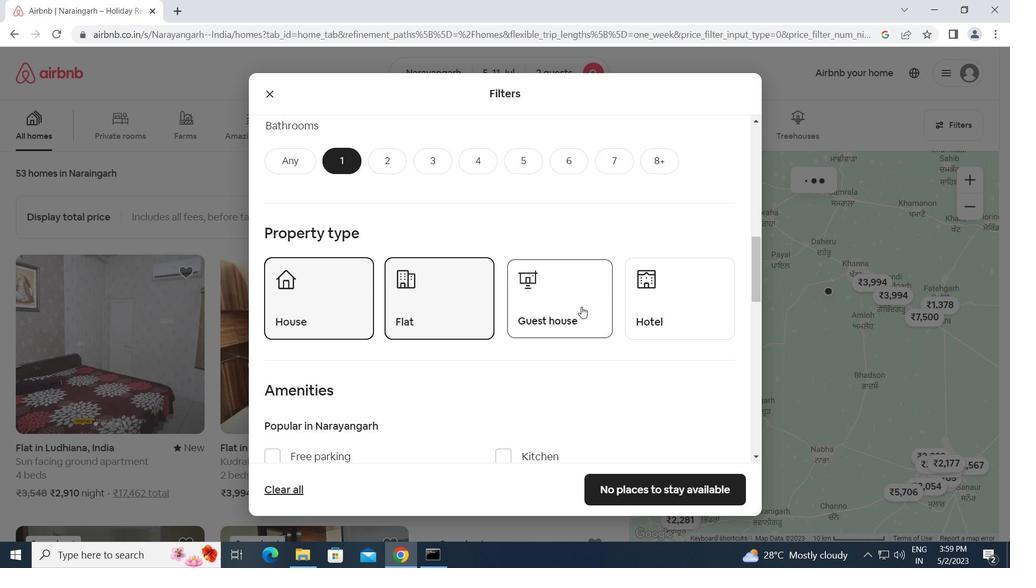 
Action: Mouse scrolled (565, 337) with delta (0, 0)
Screenshot: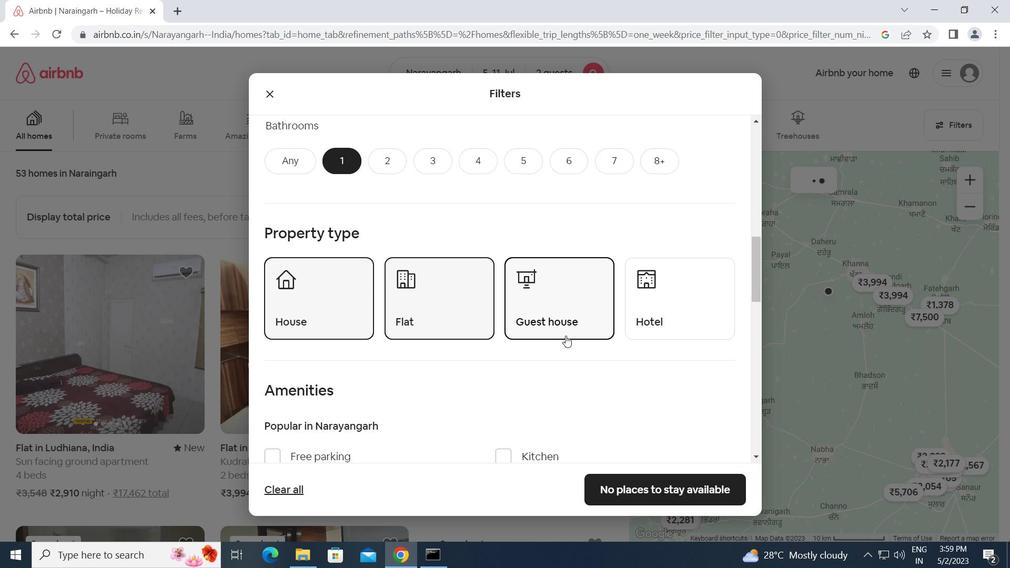
Action: Mouse scrolled (565, 337) with delta (0, 0)
Screenshot: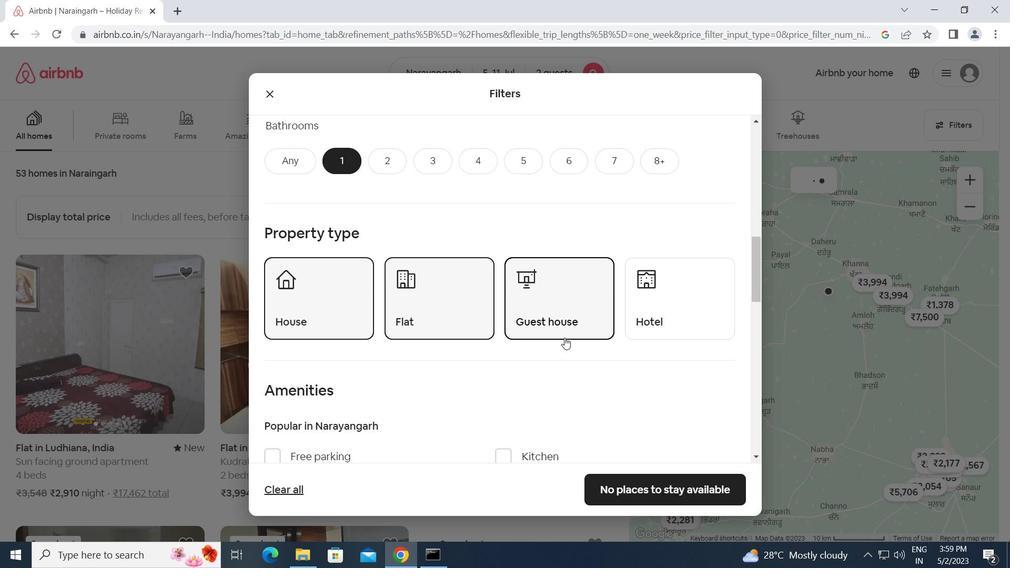 
Action: Mouse scrolled (565, 337) with delta (0, 0)
Screenshot: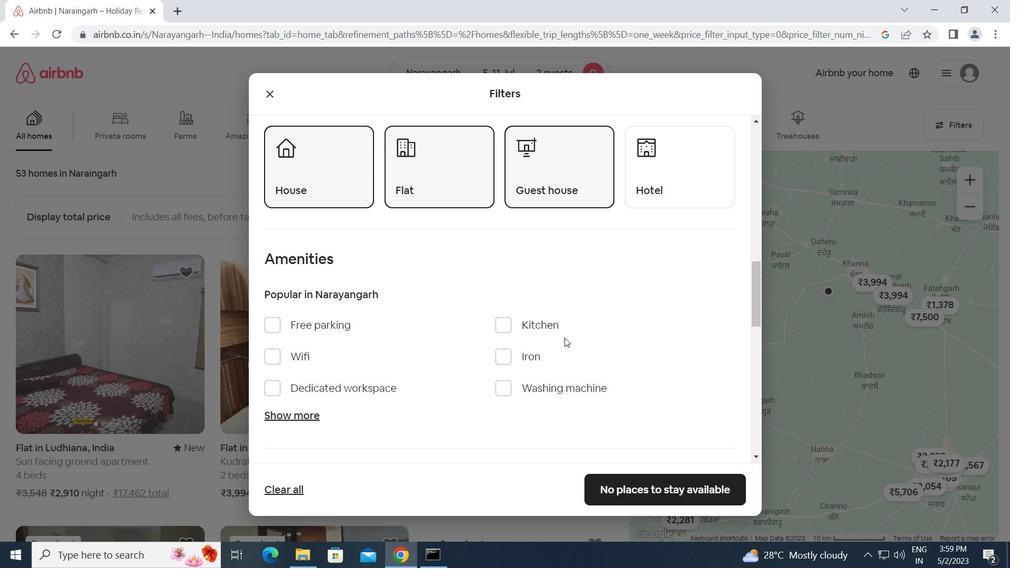 
Action: Mouse moved to (510, 326)
Screenshot: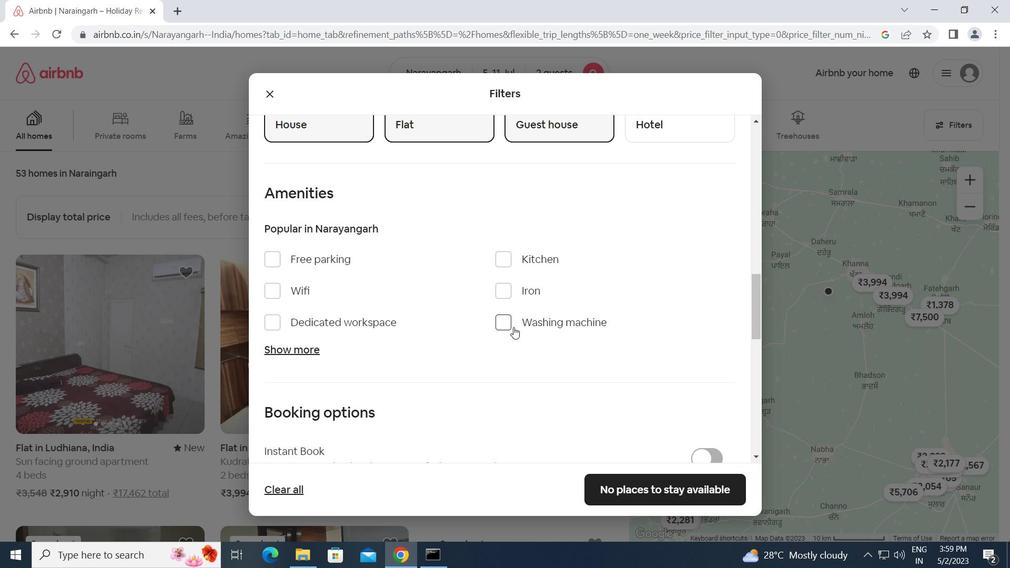 
Action: Mouse pressed left at (510, 326)
Screenshot: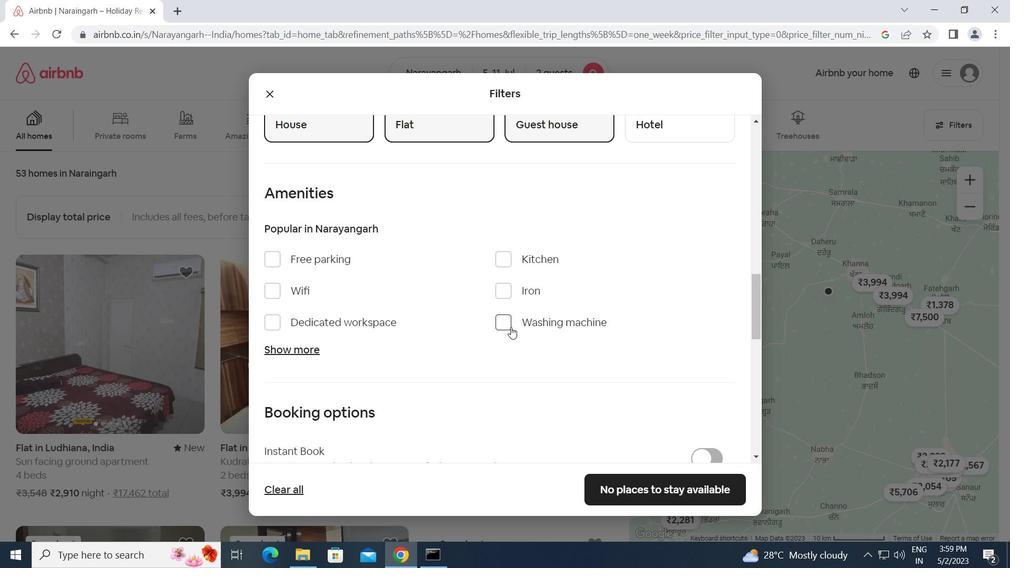 
Action: Mouse moved to (555, 343)
Screenshot: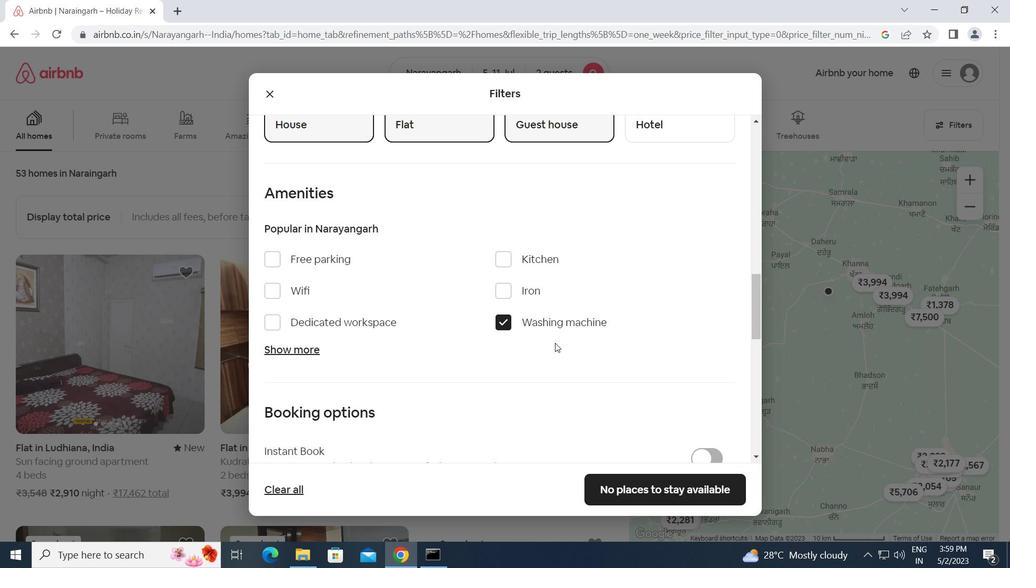 
Action: Mouse scrolled (555, 343) with delta (0, 0)
Screenshot: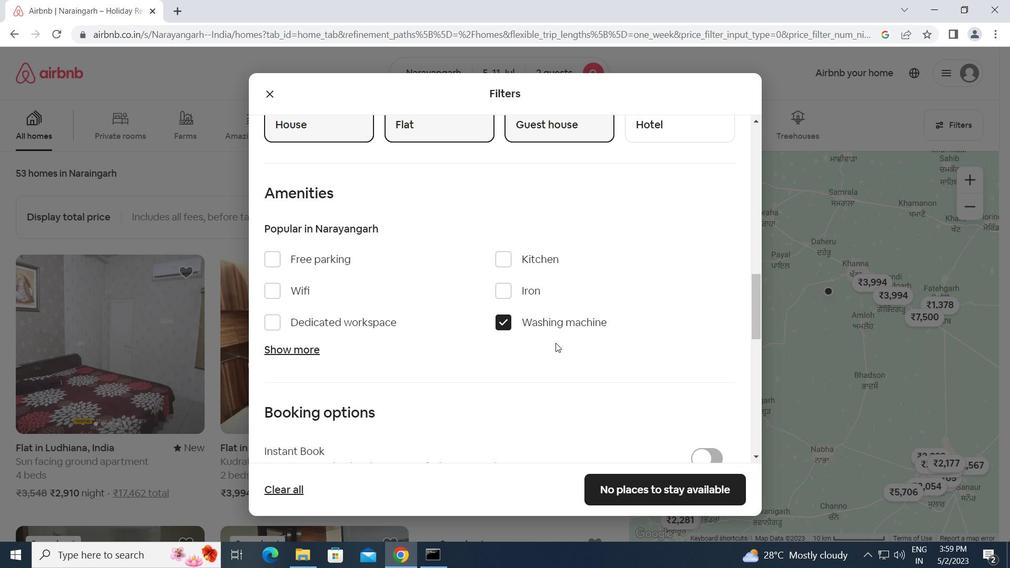 
Action: Mouse scrolled (555, 343) with delta (0, 0)
Screenshot: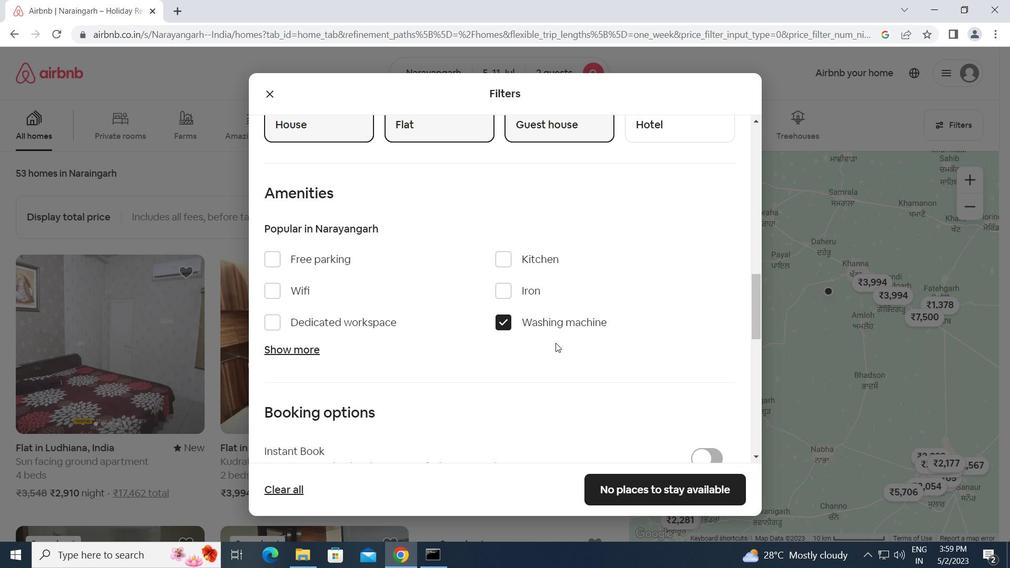 
Action: Mouse moved to (704, 368)
Screenshot: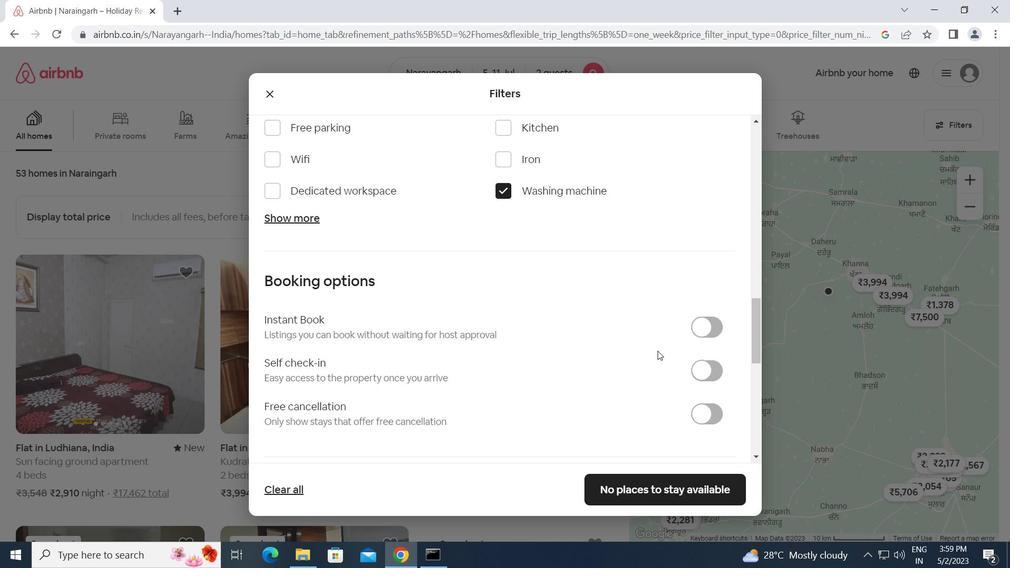 
Action: Mouse pressed left at (704, 368)
Screenshot: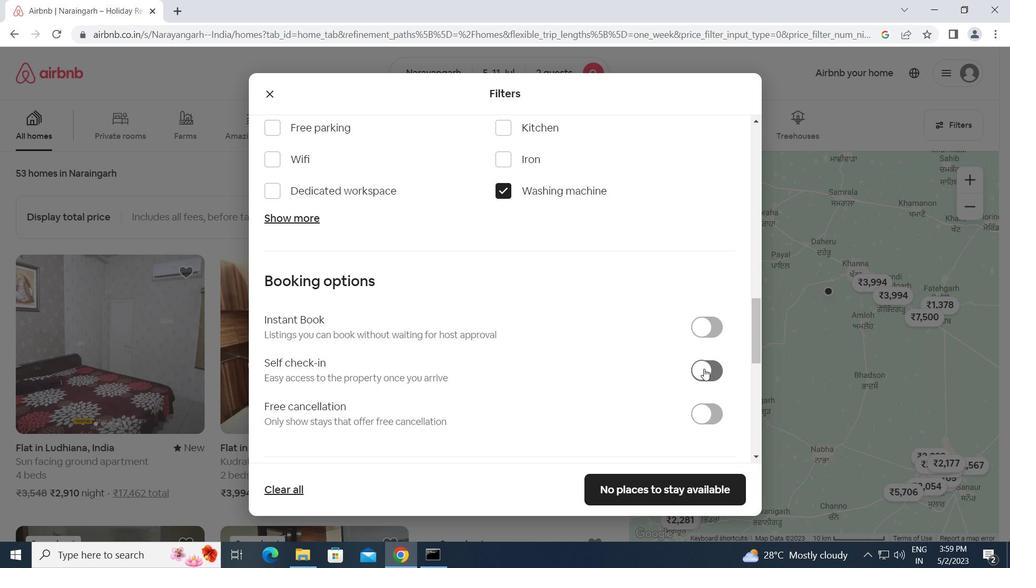 
Action: Mouse moved to (534, 385)
Screenshot: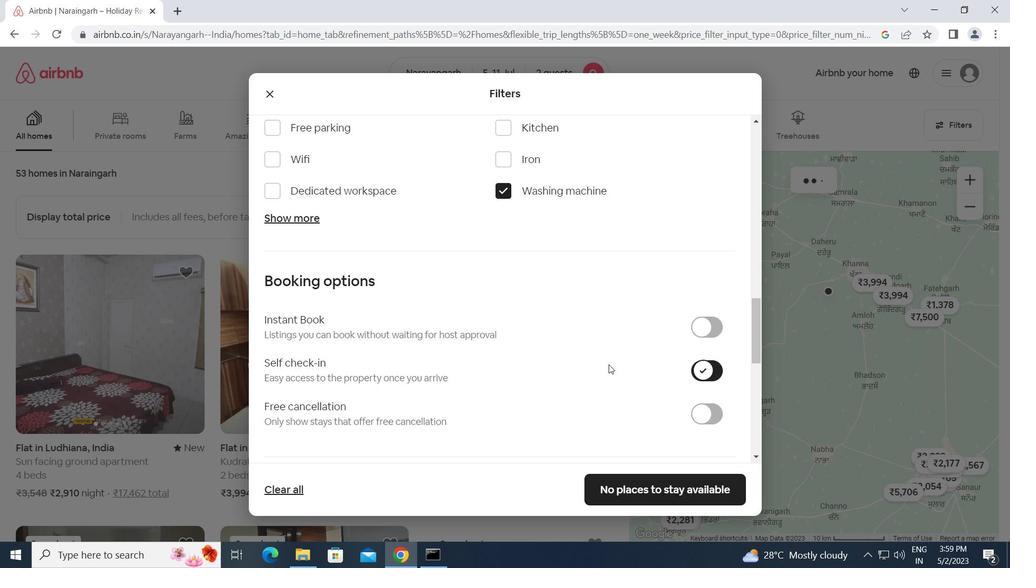 
Action: Mouse scrolled (534, 385) with delta (0, 0)
Screenshot: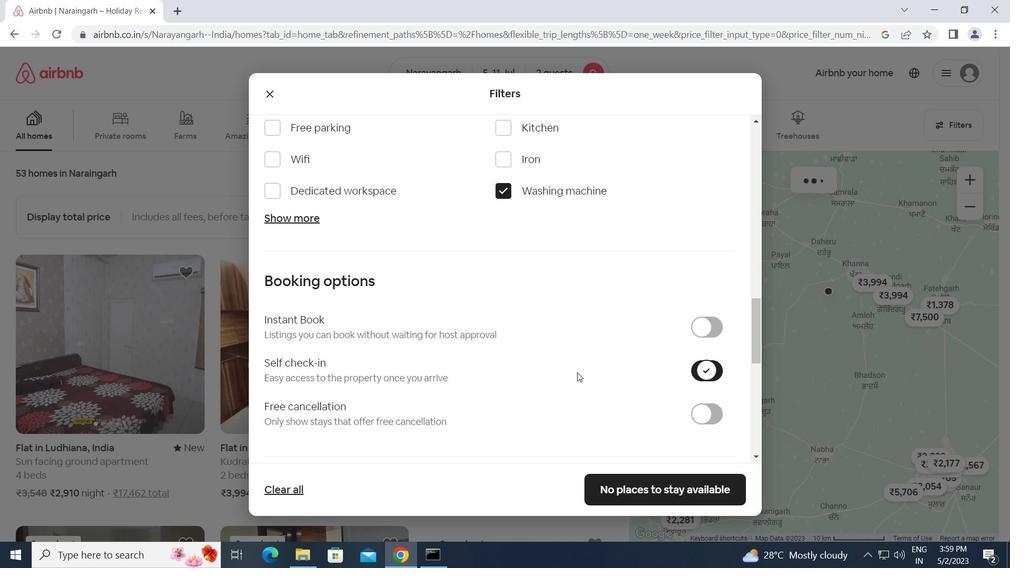 
Action: Mouse scrolled (534, 385) with delta (0, 0)
Screenshot: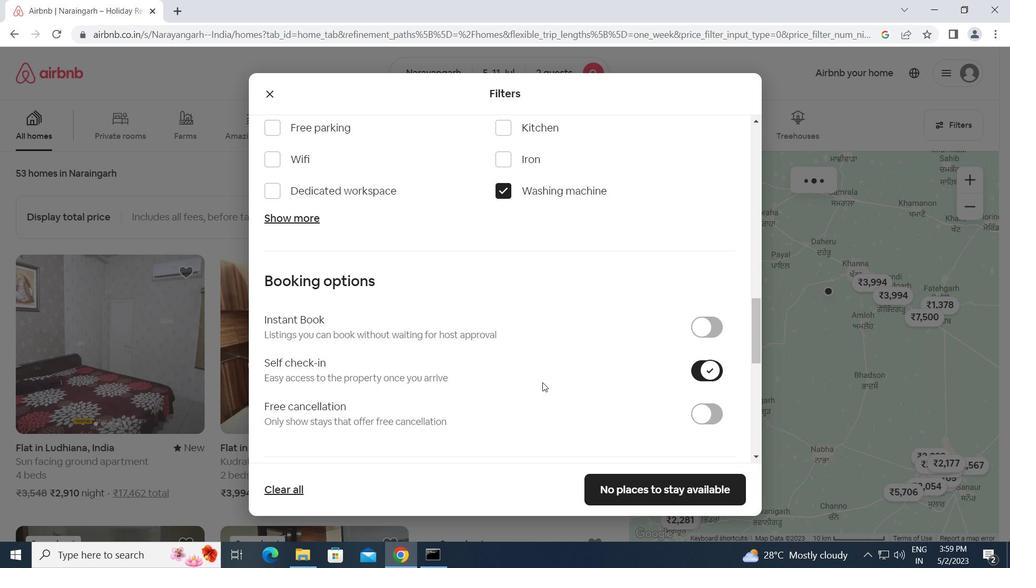
Action: Mouse scrolled (534, 385) with delta (0, 0)
Screenshot: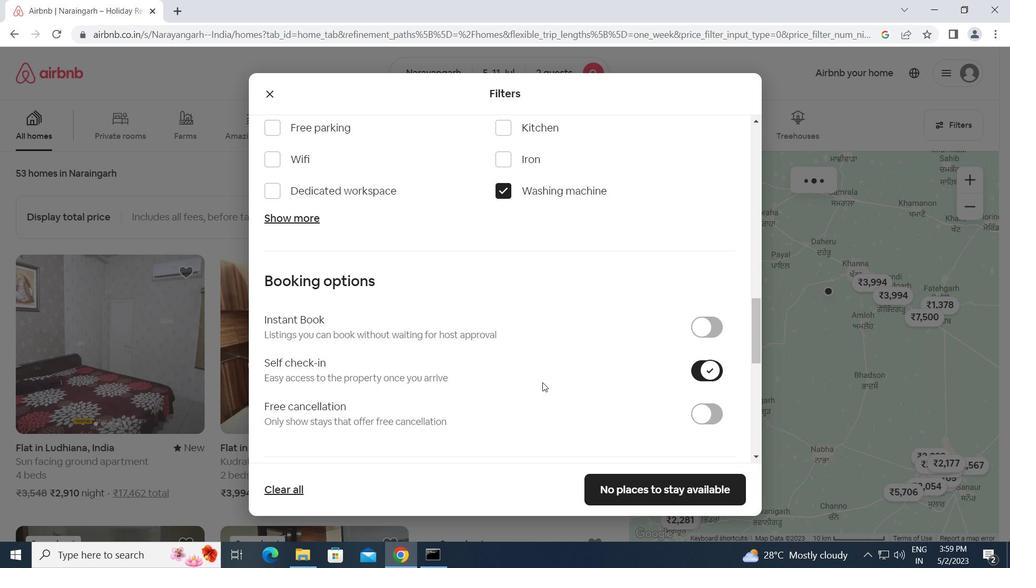 
Action: Mouse scrolled (534, 385) with delta (0, 0)
Screenshot: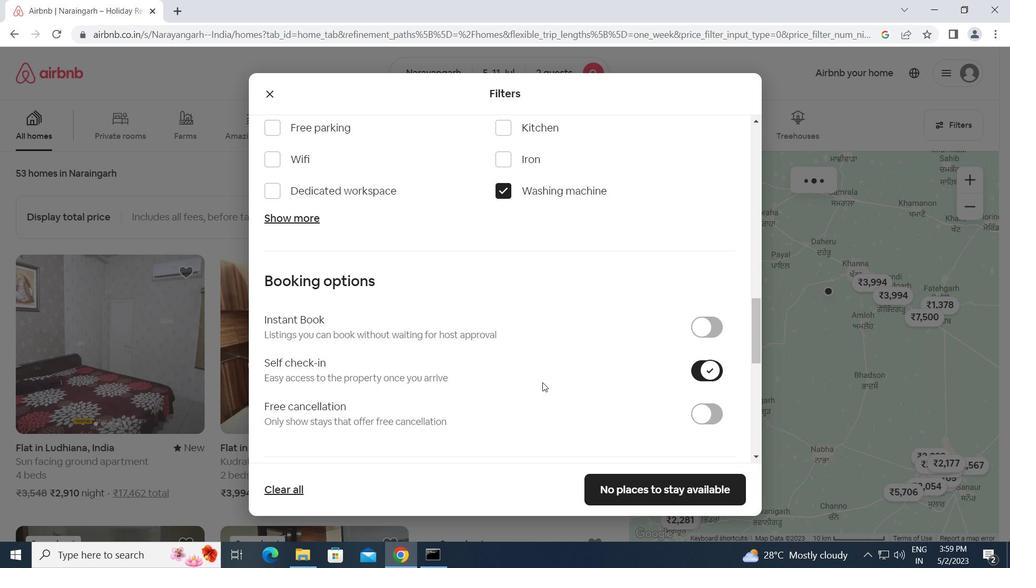 
Action: Mouse scrolled (534, 385) with delta (0, 0)
Screenshot: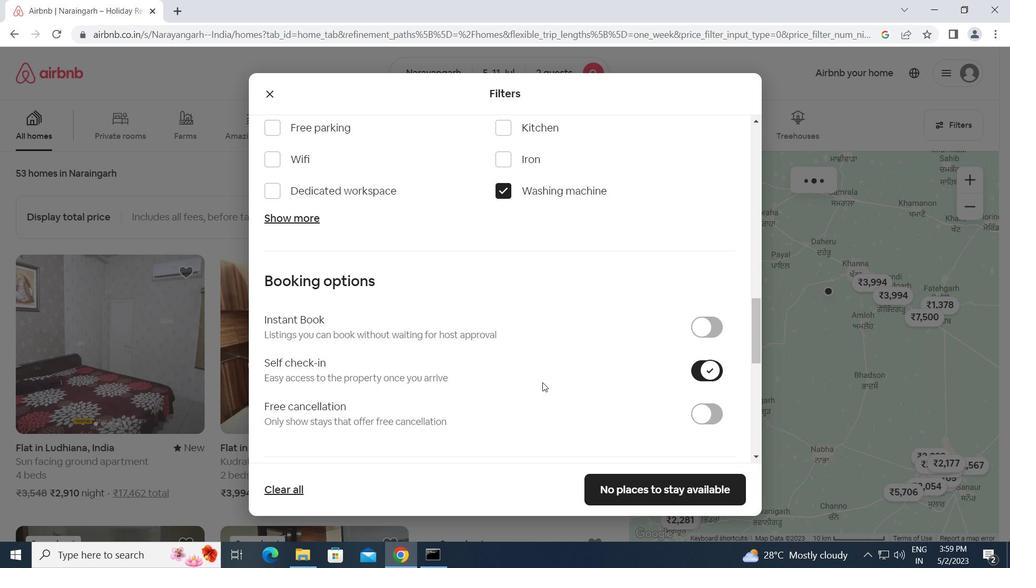 
Action: Mouse moved to (433, 373)
Screenshot: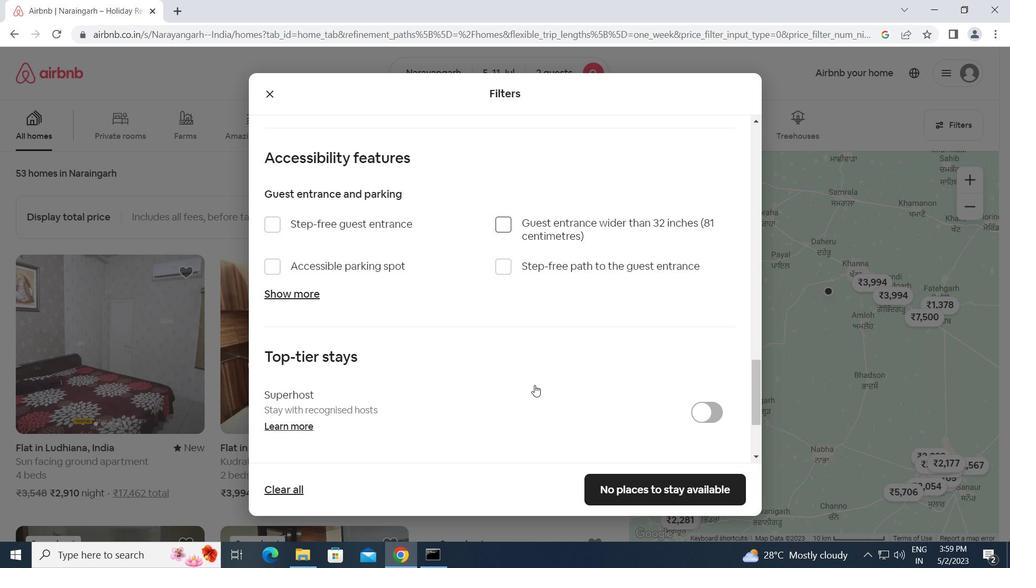 
Action: Mouse scrolled (433, 373) with delta (0, 0)
Screenshot: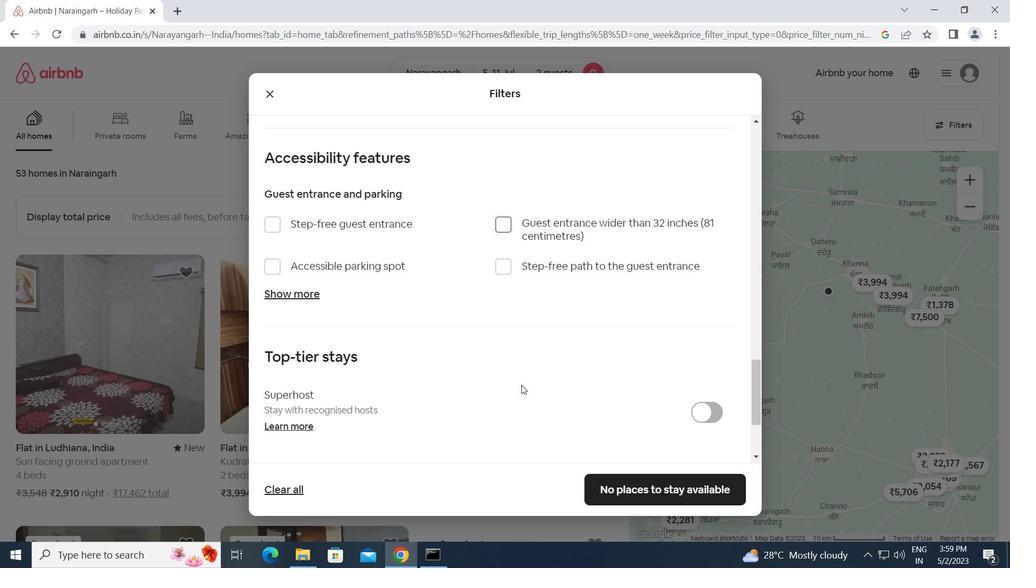 
Action: Mouse moved to (433, 373)
Screenshot: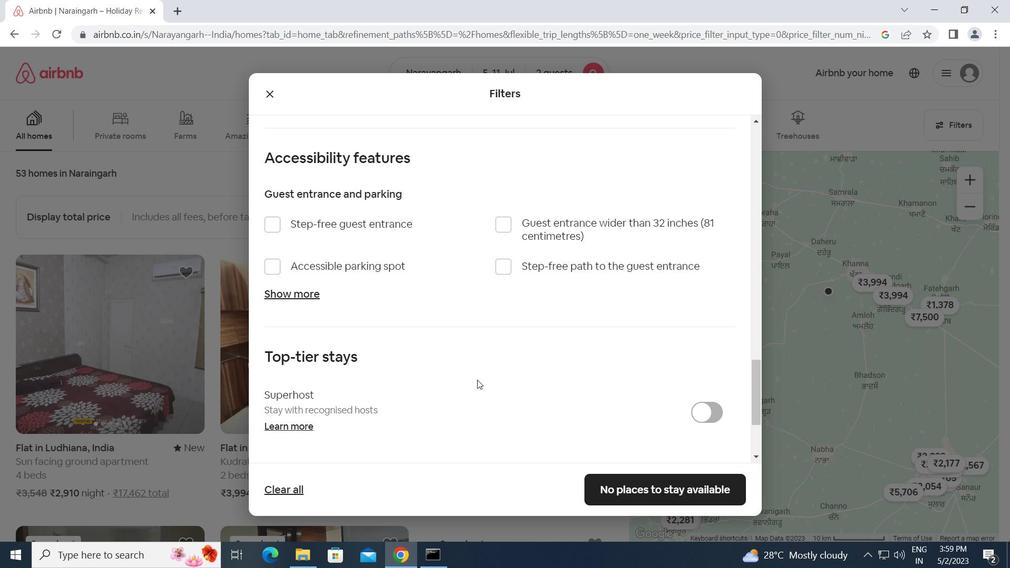
Action: Mouse scrolled (433, 373) with delta (0, 0)
Screenshot: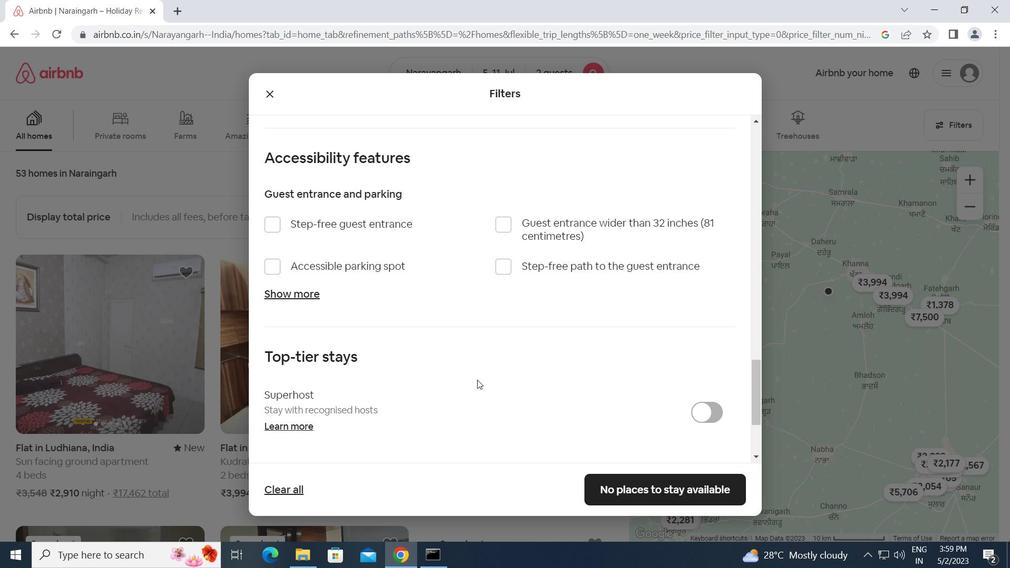 
Action: Mouse scrolled (433, 373) with delta (0, 0)
Screenshot: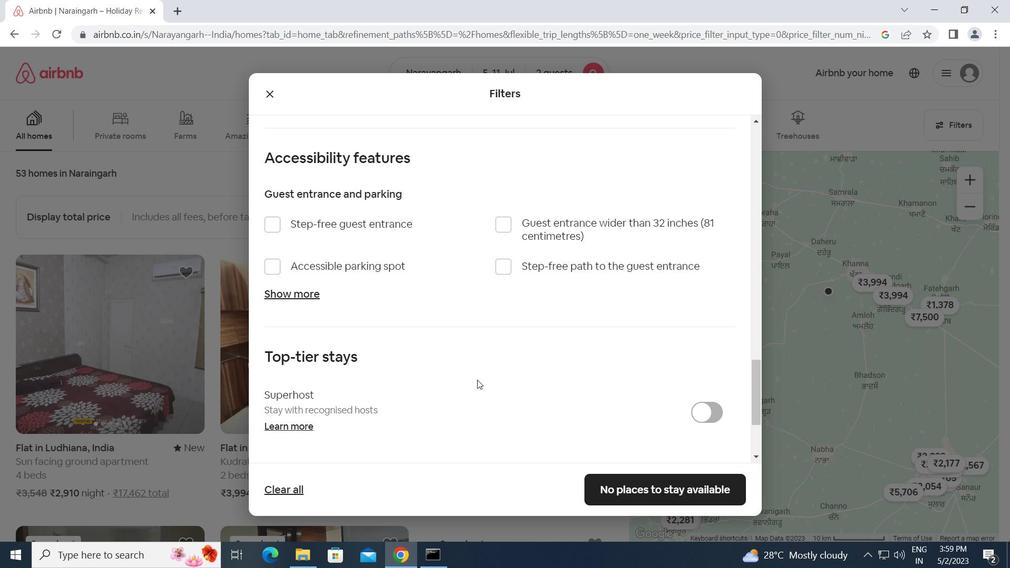 
Action: Mouse scrolled (433, 373) with delta (0, 0)
Screenshot: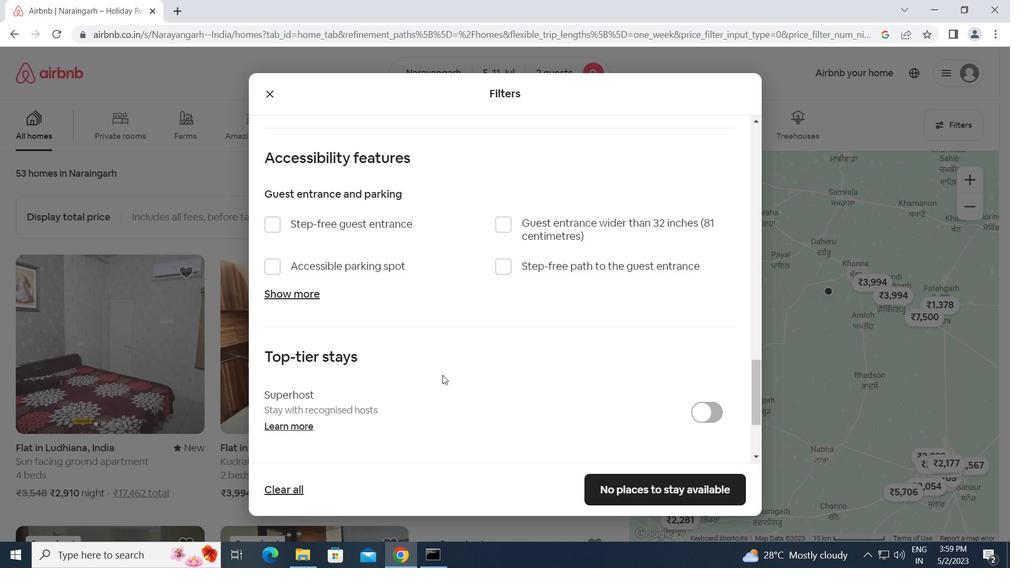 
Action: Mouse scrolled (433, 373) with delta (0, 0)
Screenshot: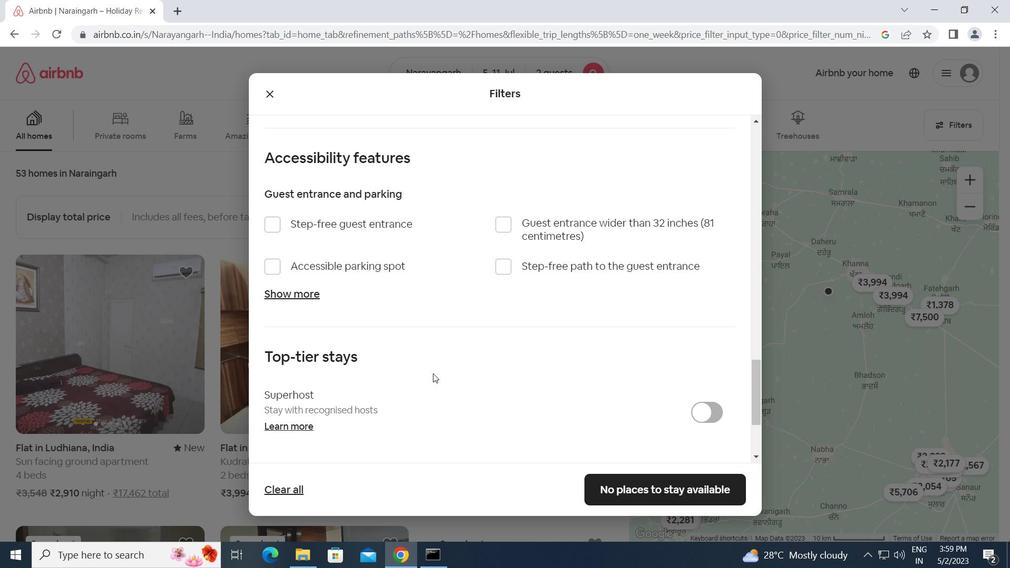 
Action: Mouse moved to (268, 395)
Screenshot: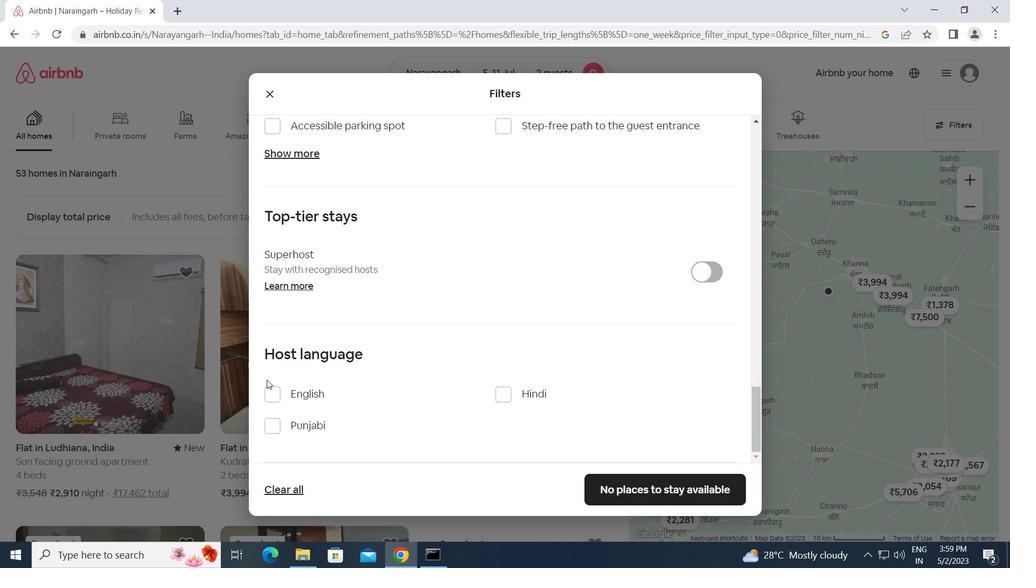 
Action: Mouse pressed left at (268, 395)
Screenshot: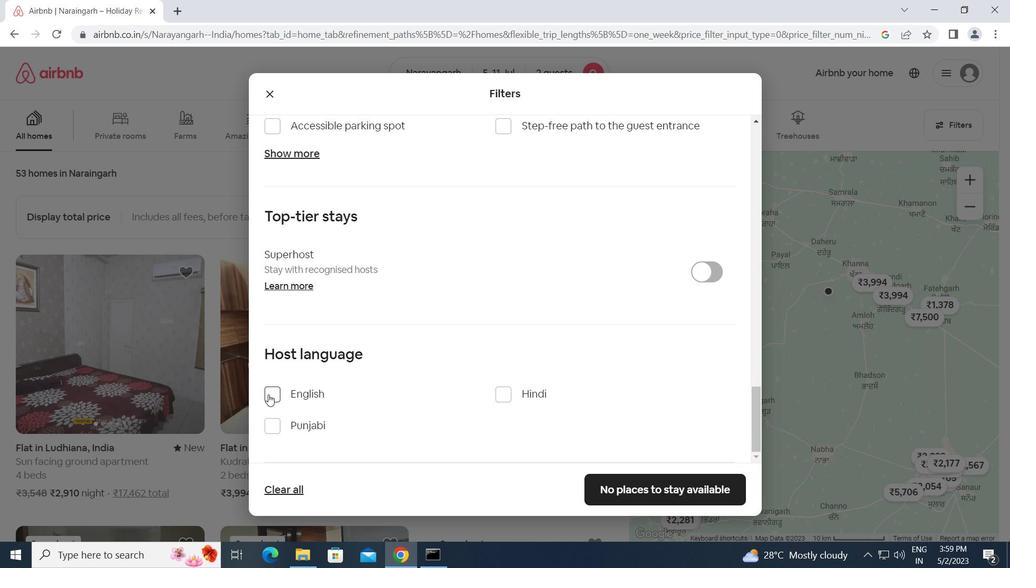 
Action: Mouse moved to (644, 485)
Screenshot: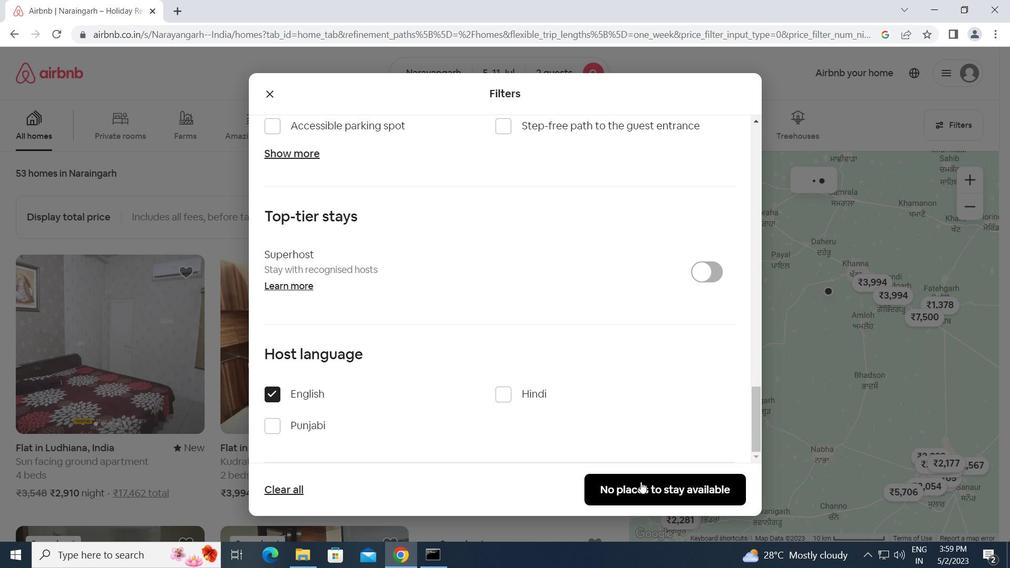 
Action: Mouse pressed left at (644, 485)
Screenshot: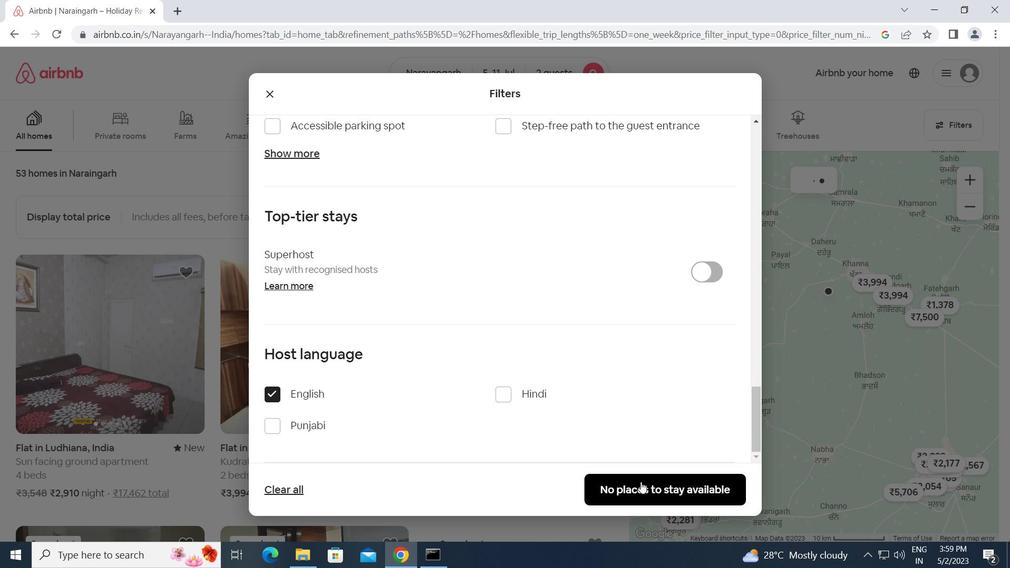 
